 Task: Search one way flight ticket for 5 adults, 2 children, 1 infant in seat and 1 infant on lap in economy from Harrisburg: Harrisburg International Airport to Greenville: Pitt-greenville Airport on 5-2-2023. Choice of flights is Emirates. Number of bags: 2 carry on bags. Price is upto 60000. Outbound departure time preference is 21:00.
Action: Mouse moved to (341, 290)
Screenshot: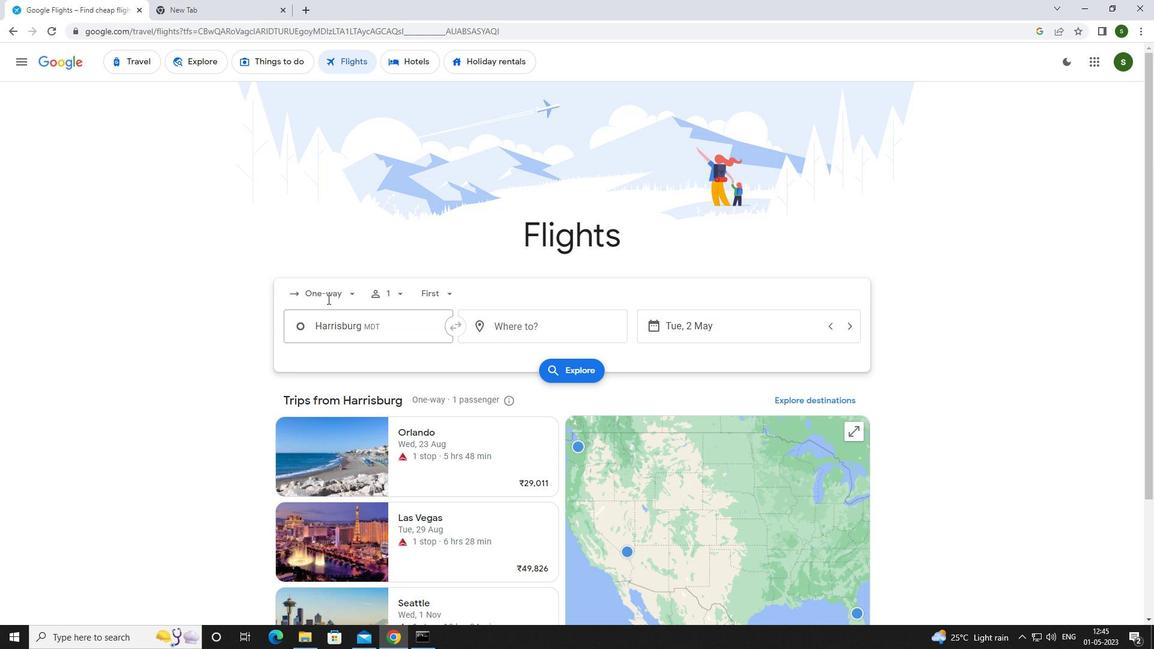 
Action: Mouse pressed left at (341, 290)
Screenshot: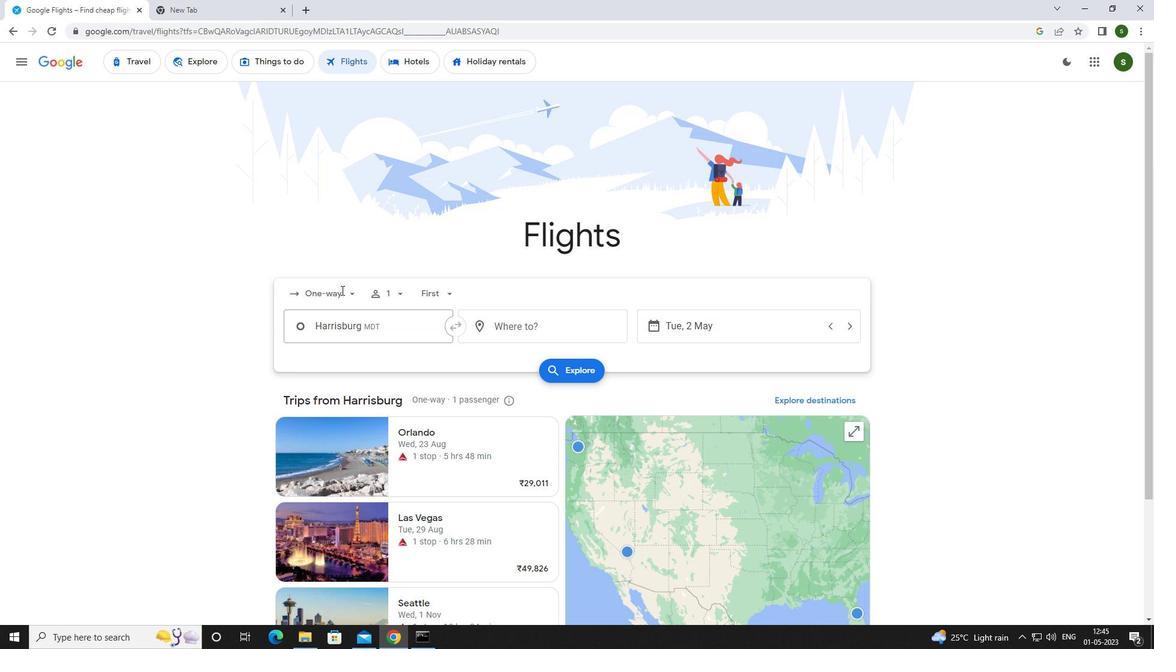
Action: Mouse moved to (342, 353)
Screenshot: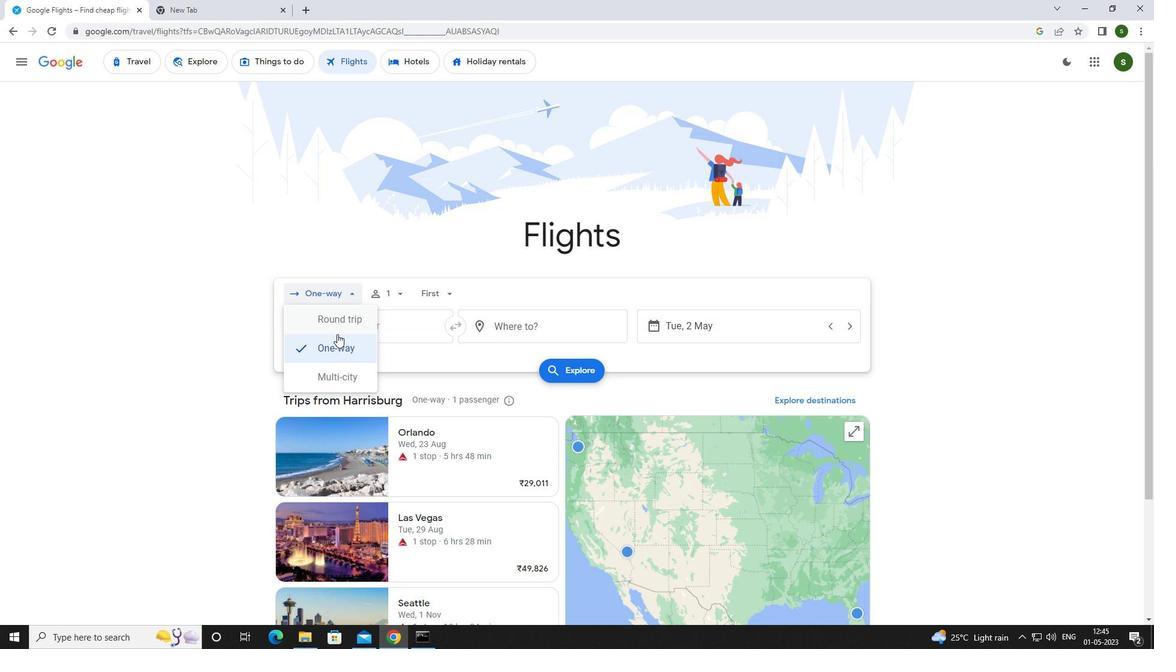 
Action: Mouse pressed left at (342, 353)
Screenshot: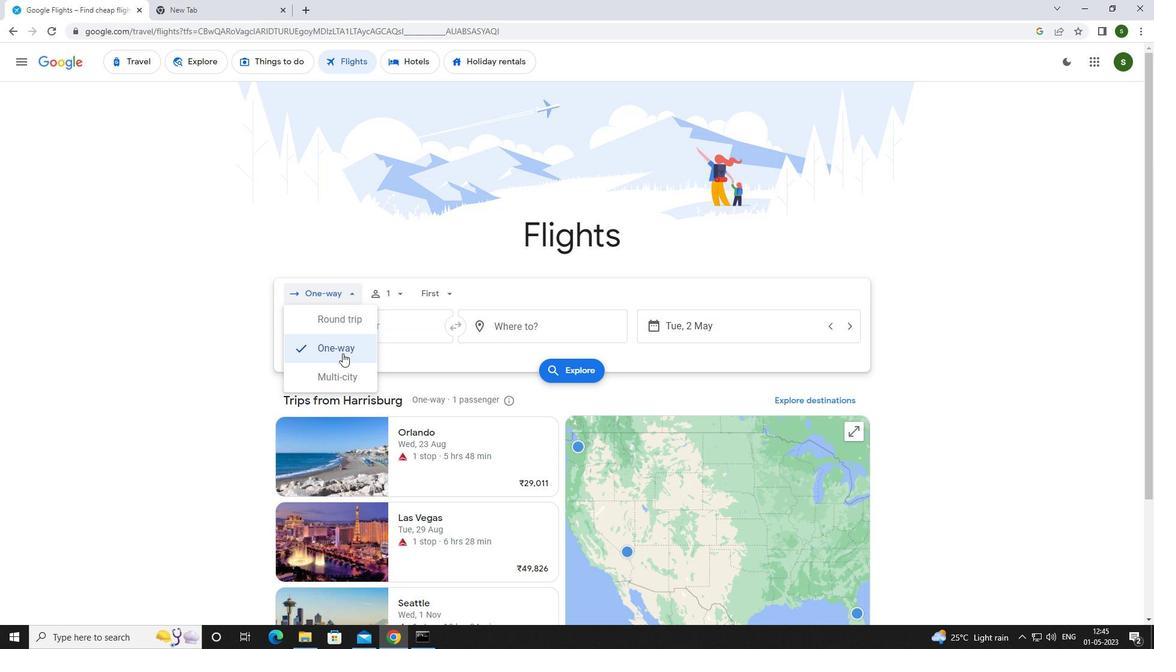 
Action: Mouse moved to (392, 291)
Screenshot: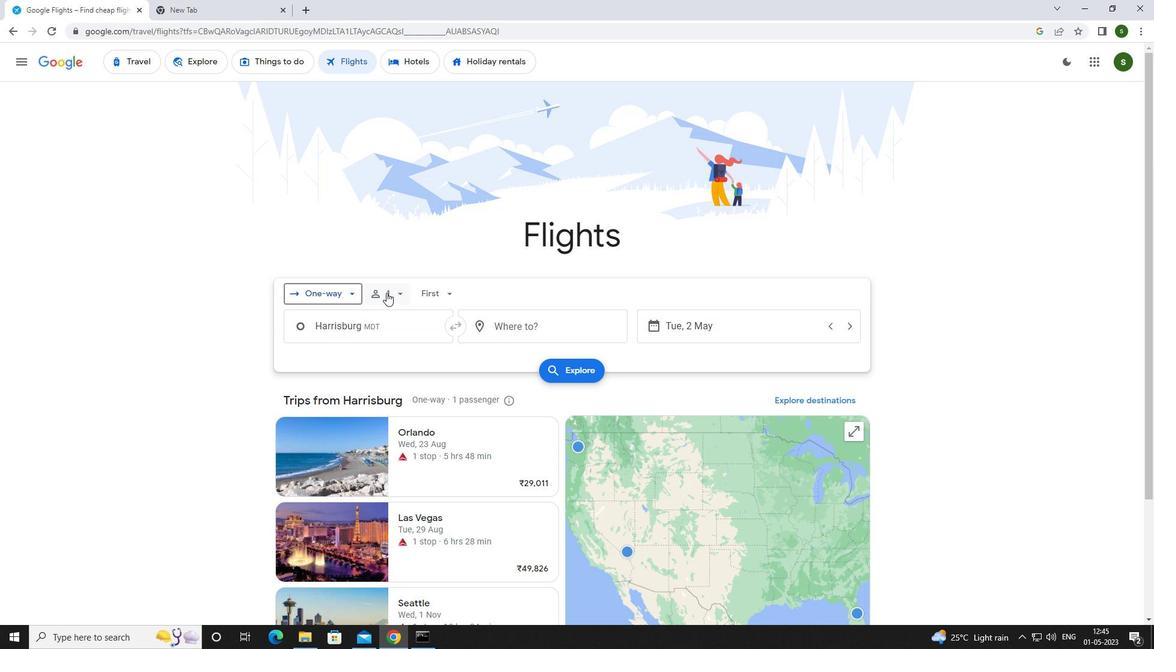 
Action: Mouse pressed left at (392, 291)
Screenshot: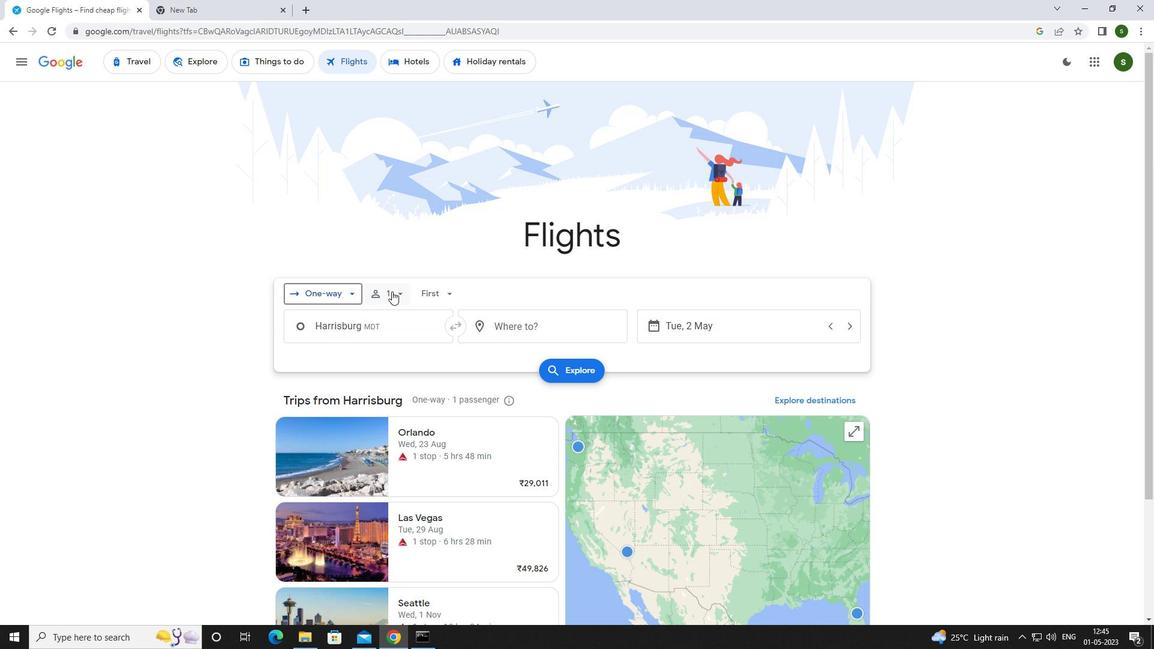 
Action: Mouse moved to (494, 325)
Screenshot: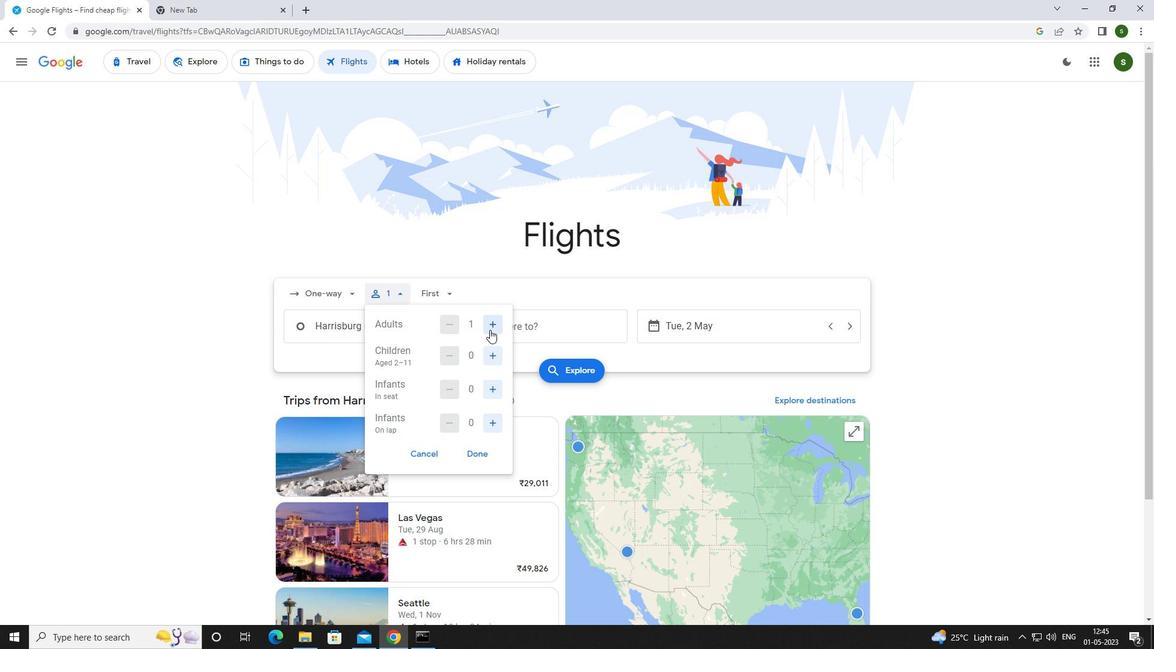
Action: Mouse pressed left at (494, 325)
Screenshot: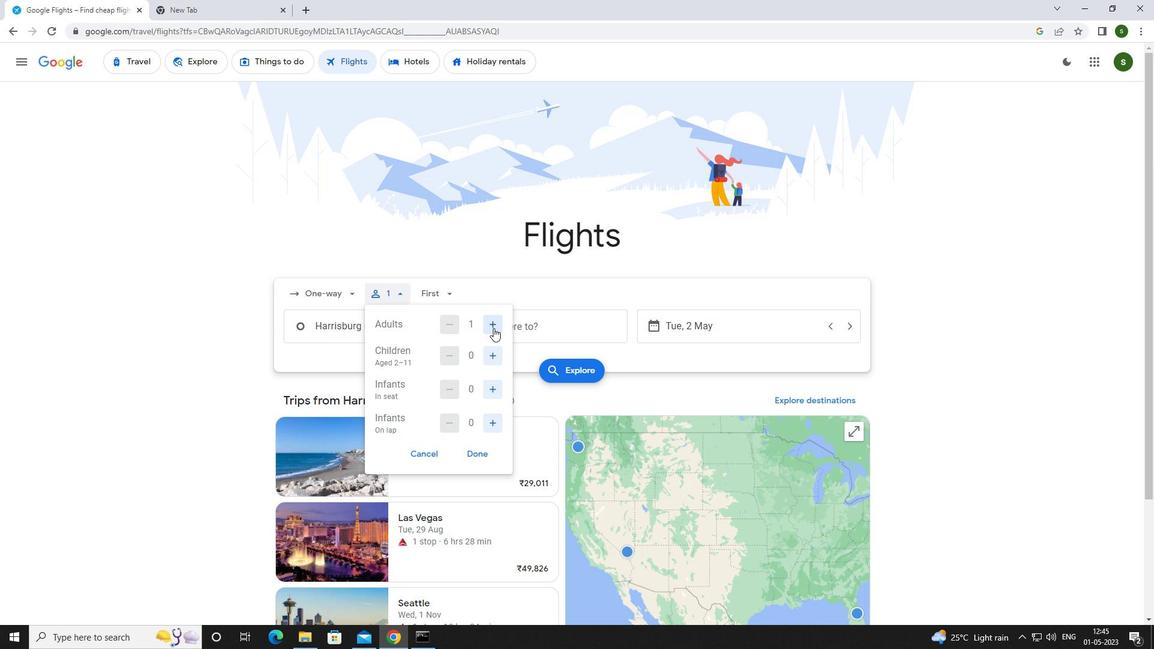 
Action: Mouse pressed left at (494, 325)
Screenshot: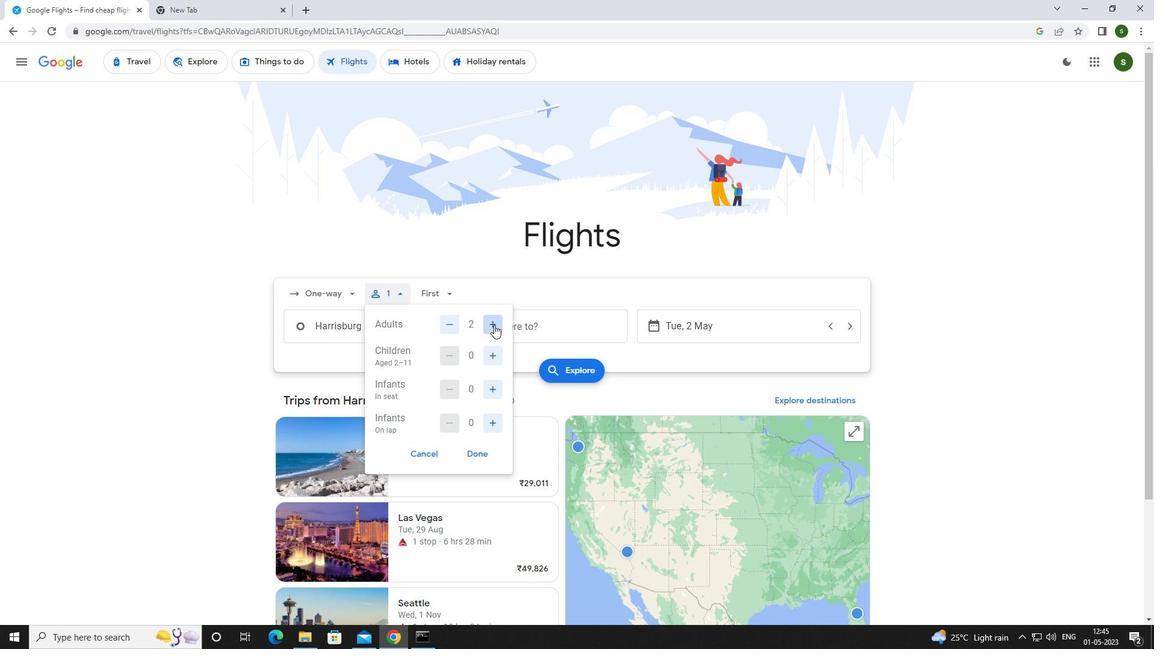 
Action: Mouse pressed left at (494, 325)
Screenshot: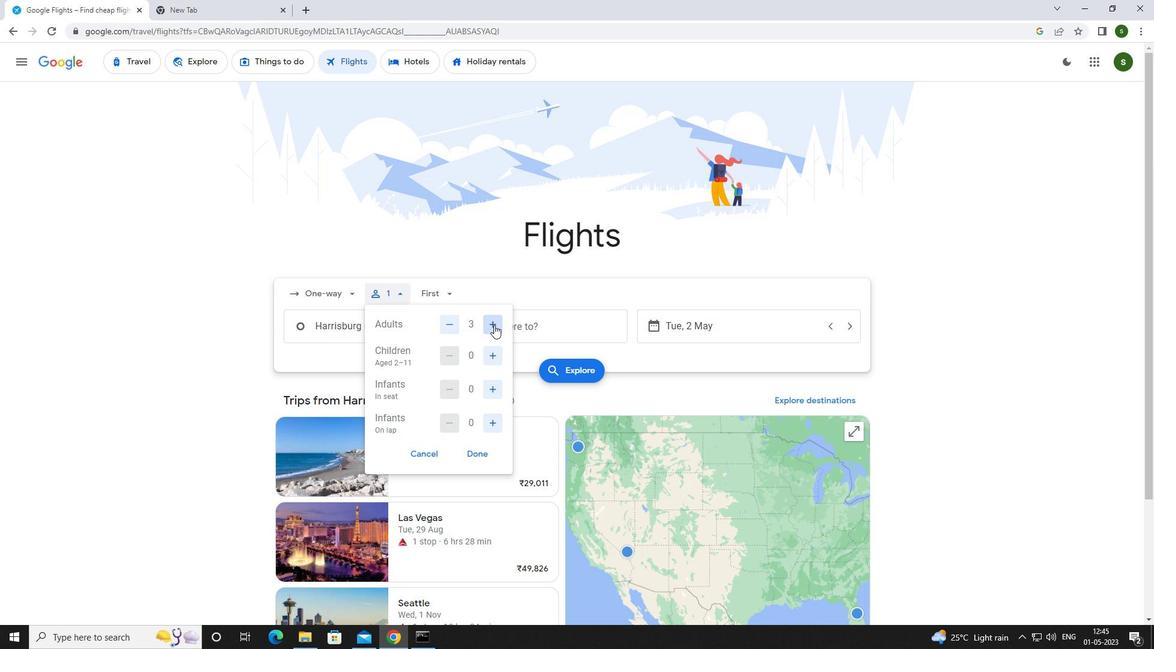 
Action: Mouse pressed left at (494, 325)
Screenshot: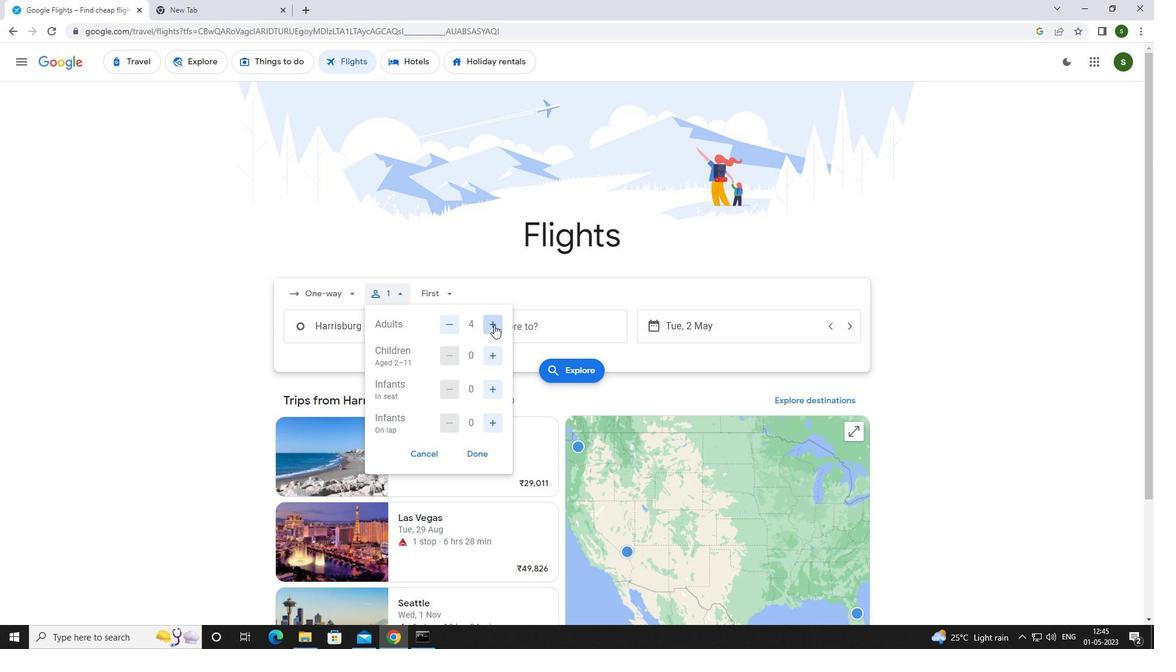 
Action: Mouse moved to (488, 350)
Screenshot: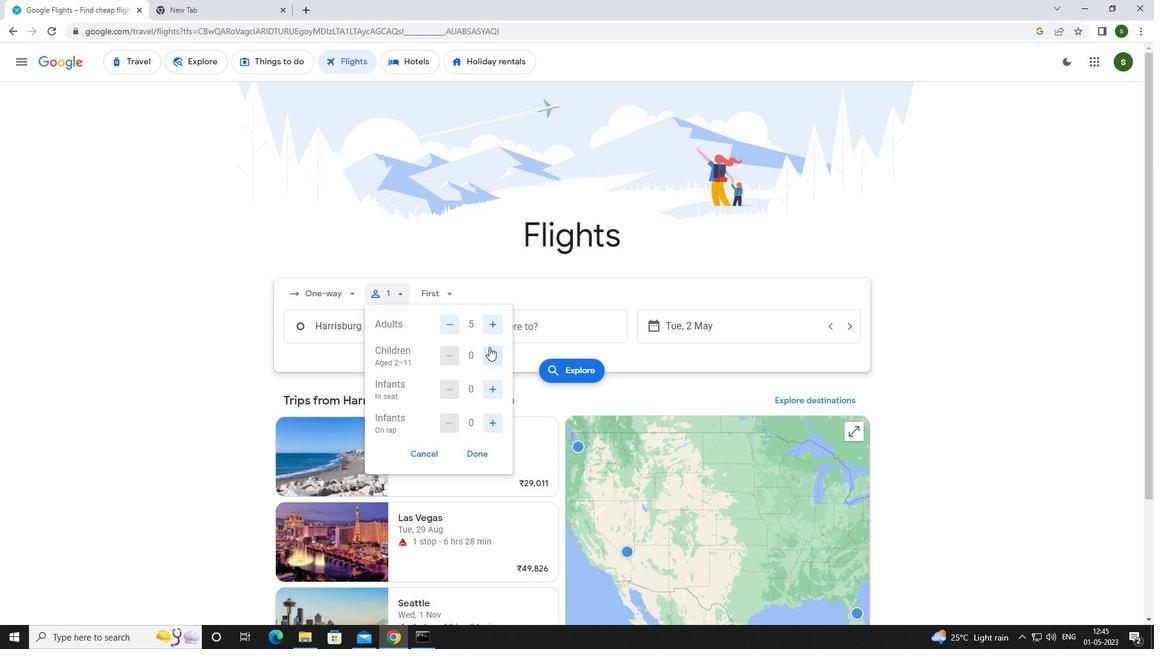 
Action: Mouse pressed left at (488, 350)
Screenshot: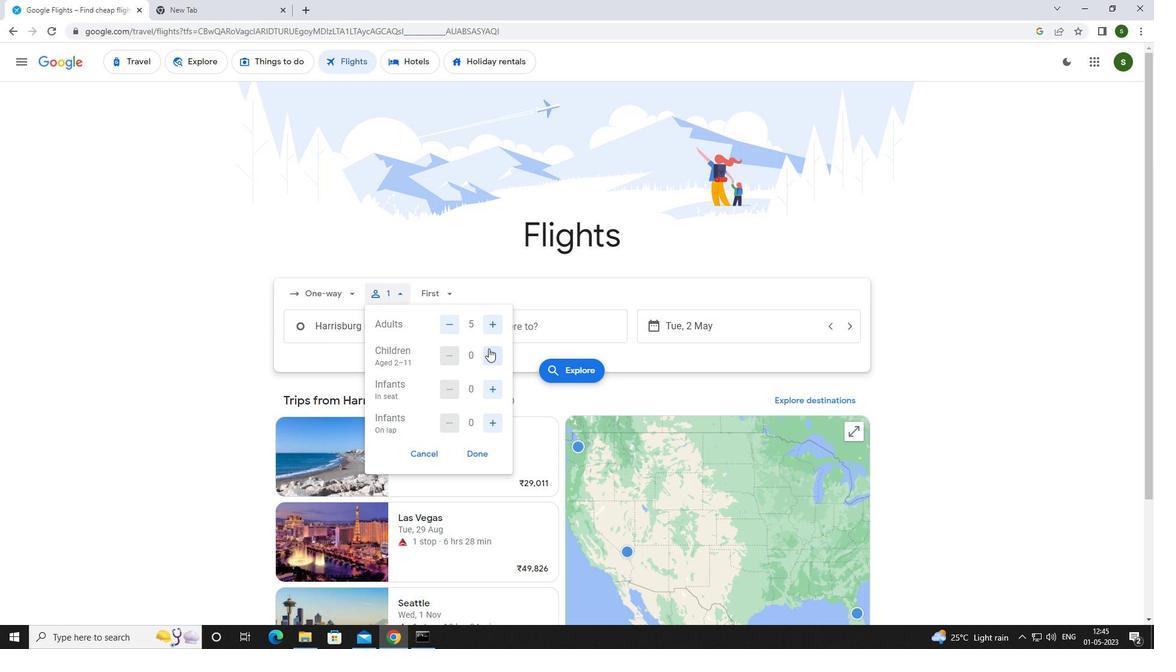 
Action: Mouse pressed left at (488, 350)
Screenshot: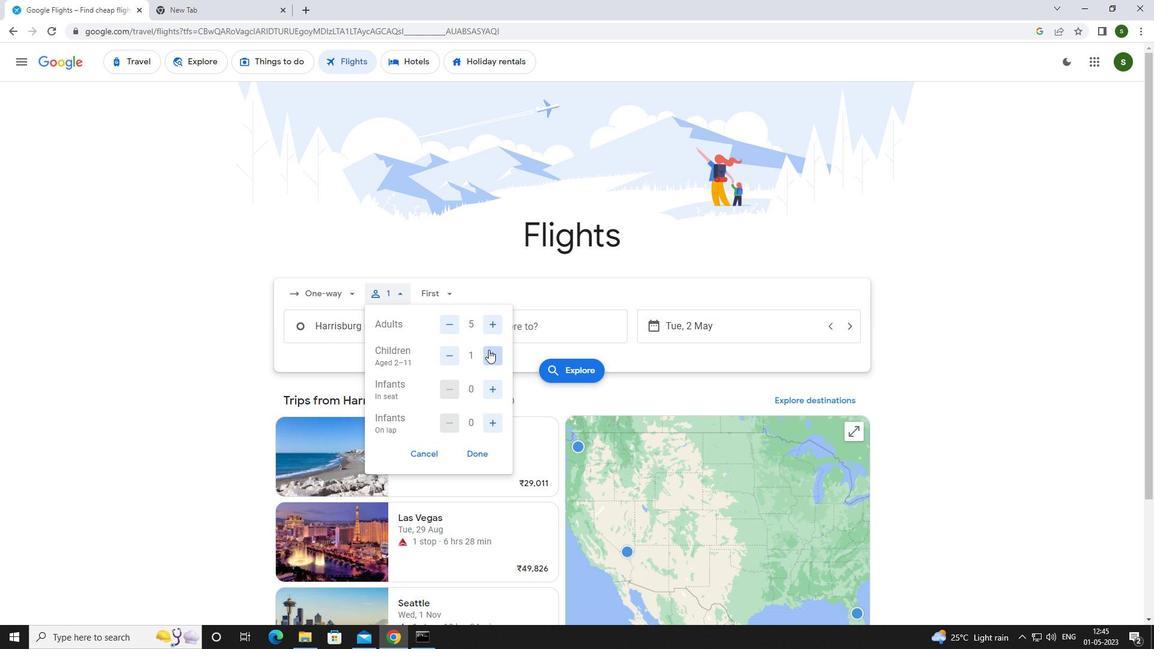 
Action: Mouse moved to (495, 389)
Screenshot: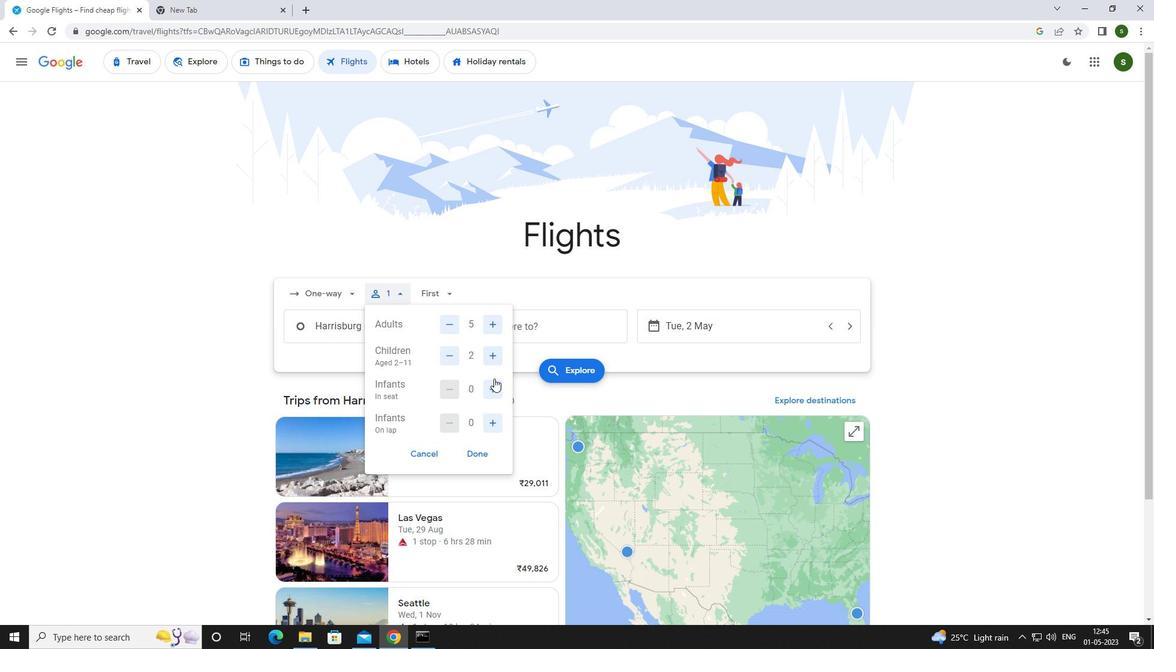 
Action: Mouse pressed left at (495, 389)
Screenshot: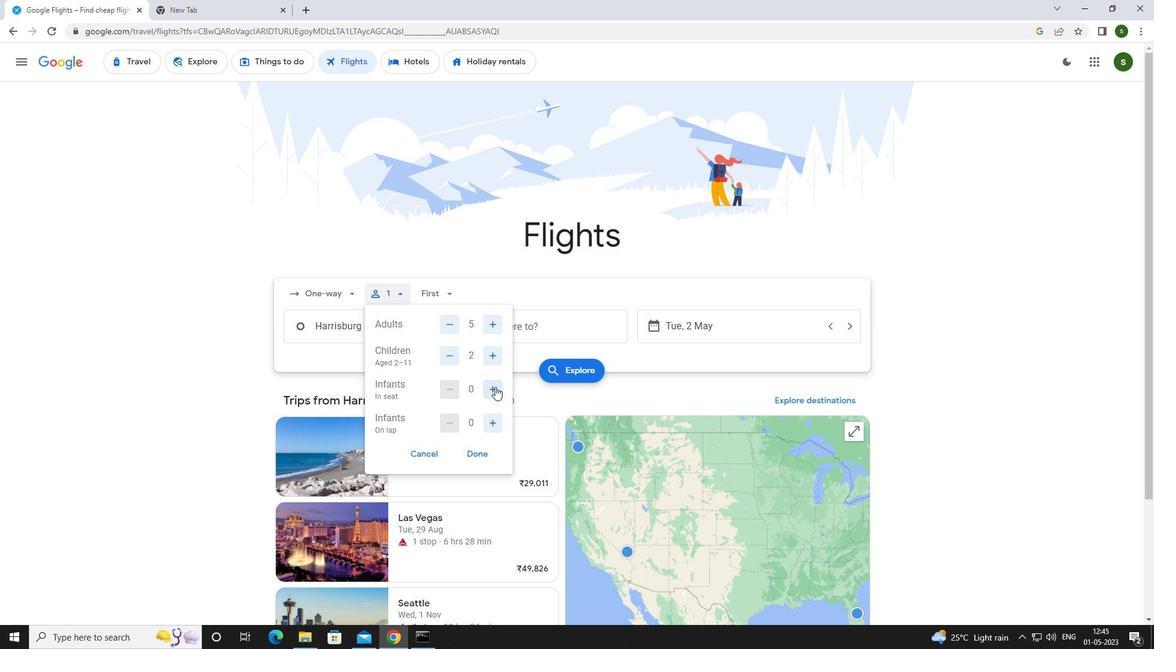 
Action: Mouse moved to (499, 420)
Screenshot: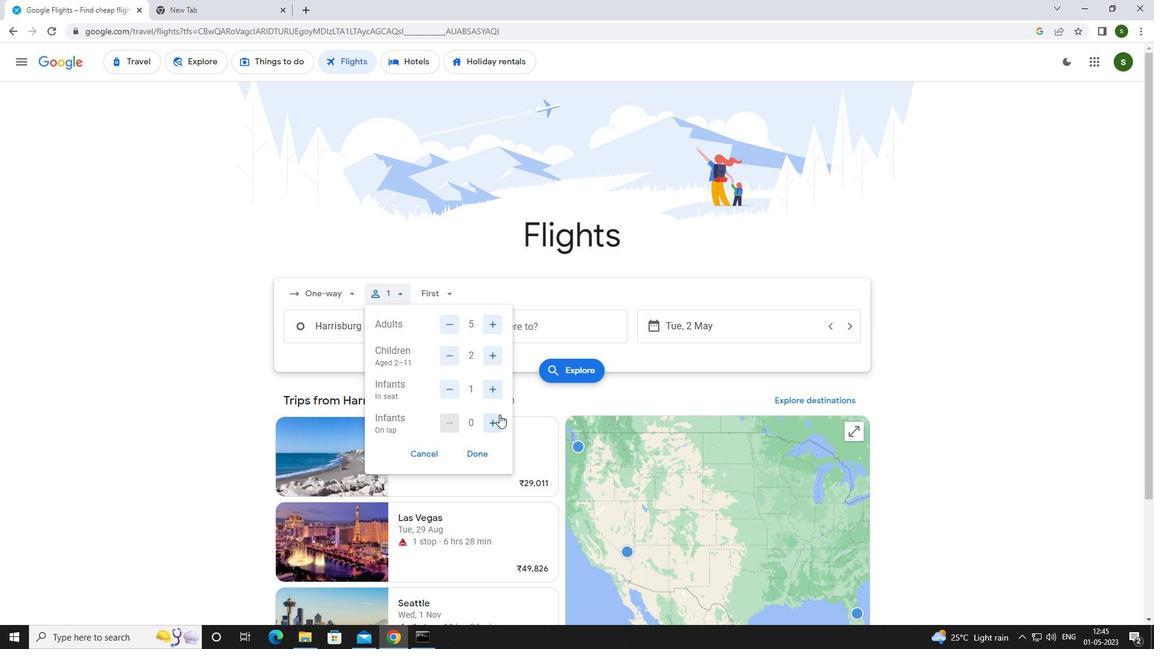 
Action: Mouse pressed left at (499, 420)
Screenshot: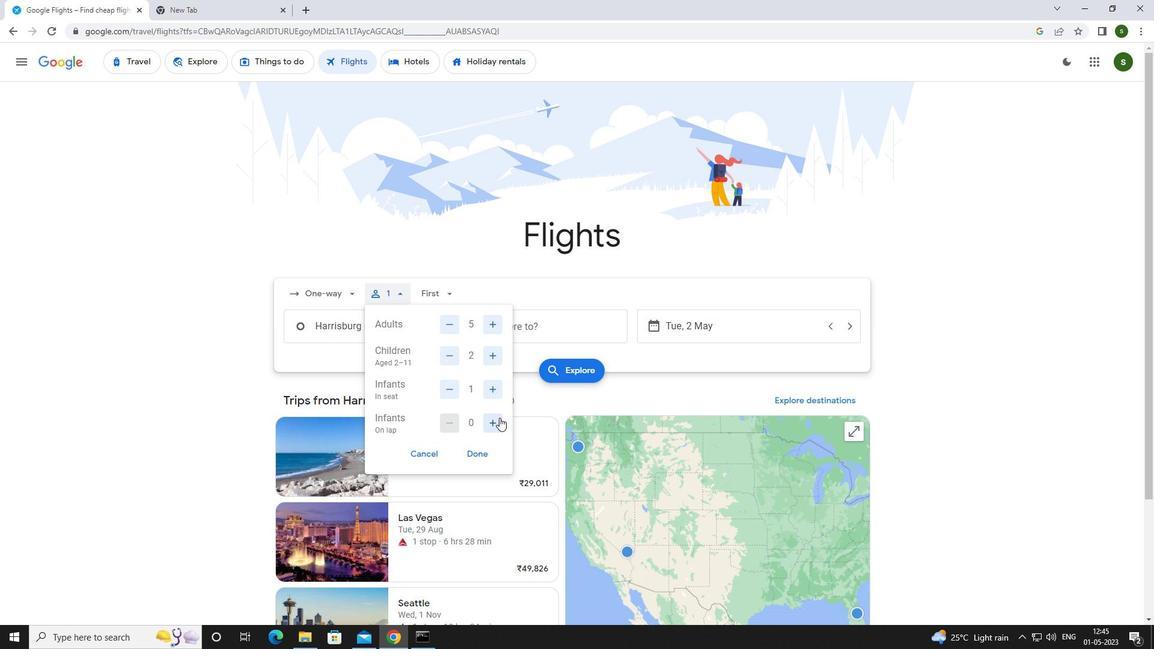 
Action: Mouse moved to (452, 295)
Screenshot: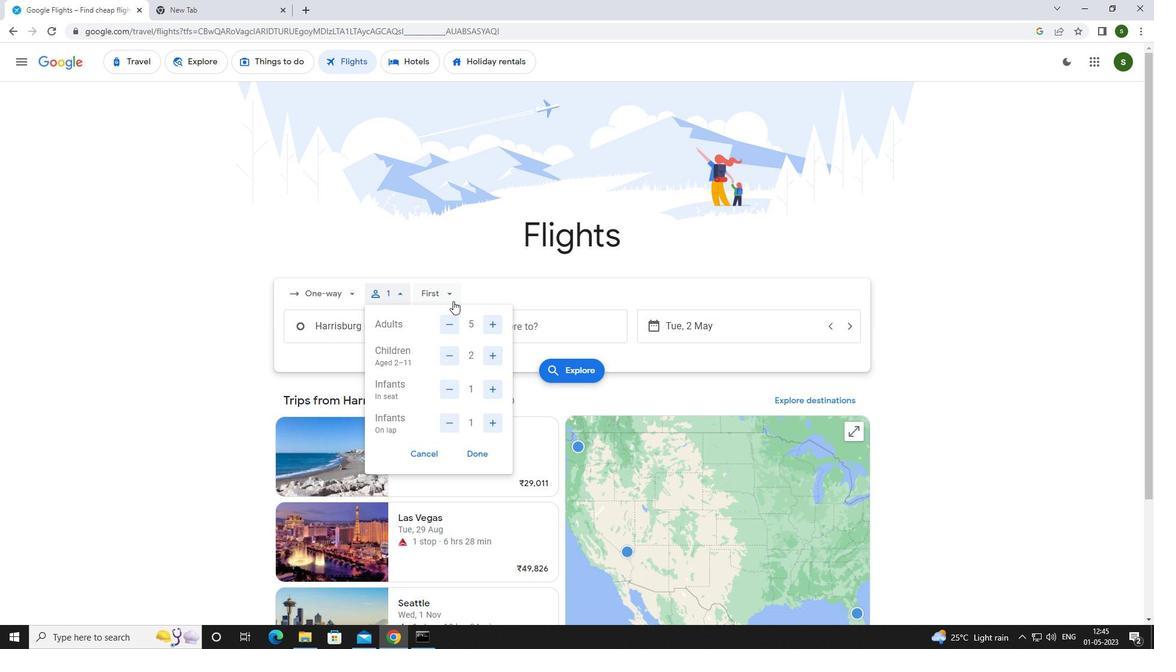 
Action: Mouse pressed left at (452, 295)
Screenshot: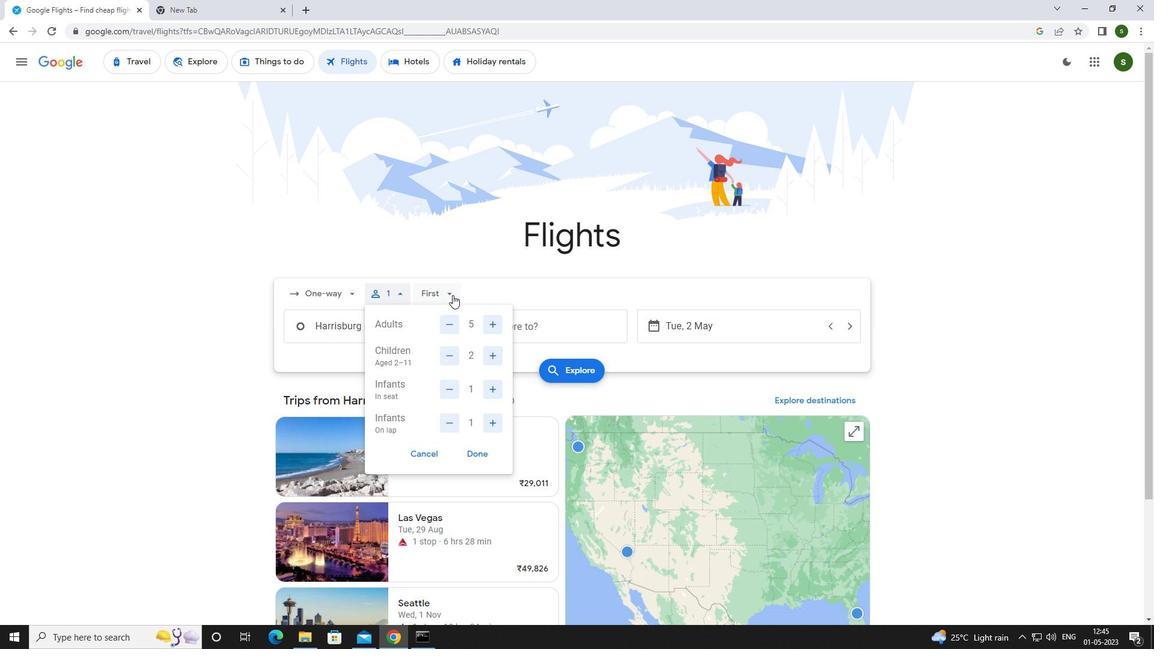 
Action: Mouse moved to (461, 325)
Screenshot: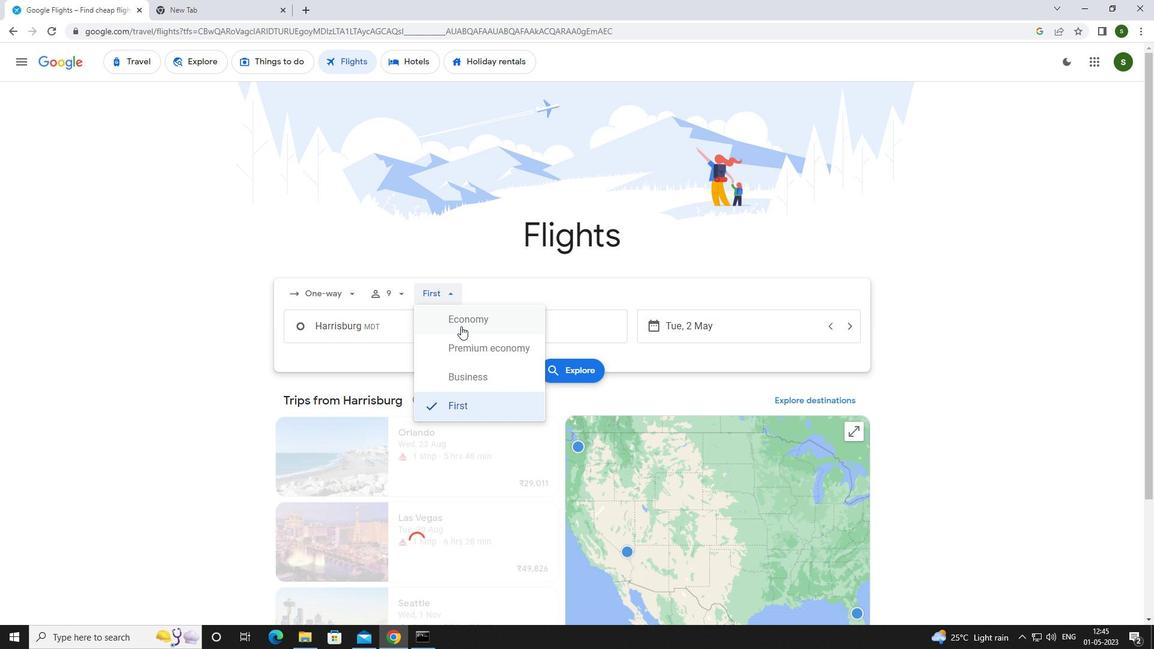 
Action: Mouse pressed left at (461, 325)
Screenshot: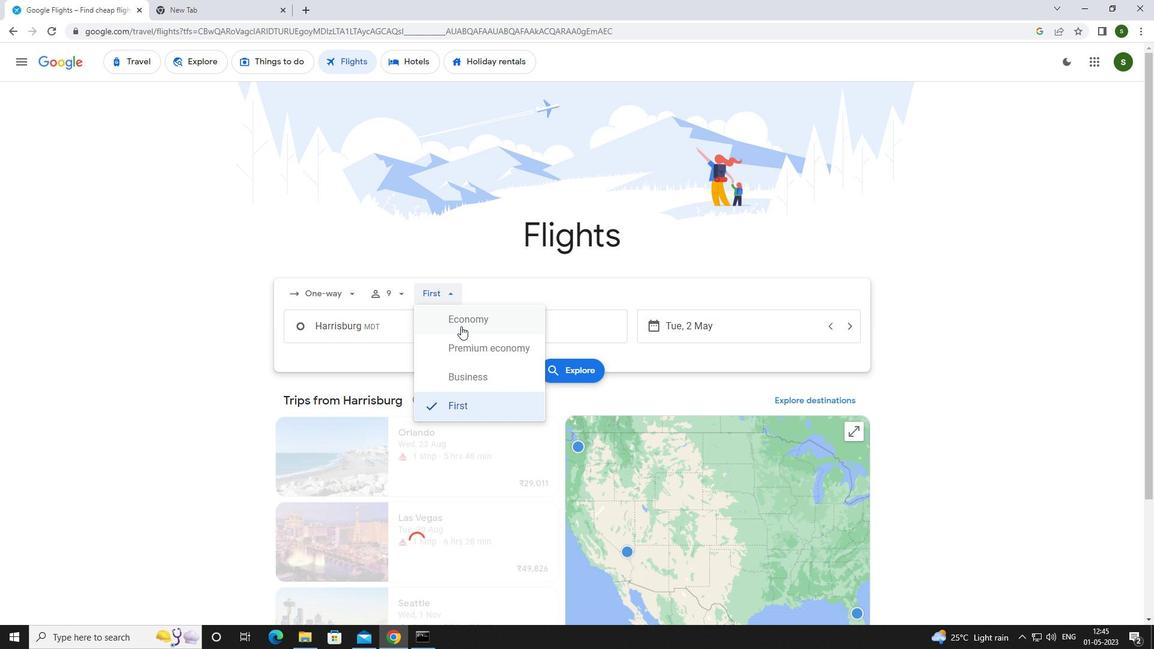 
Action: Mouse moved to (419, 332)
Screenshot: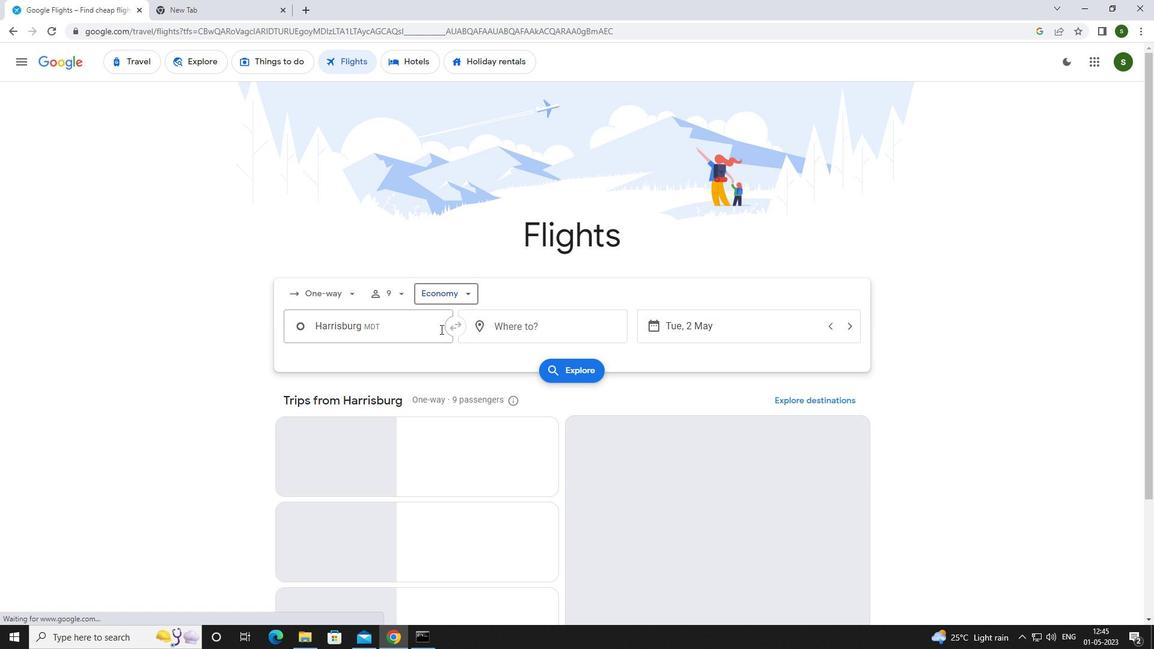
Action: Mouse pressed left at (419, 332)
Screenshot: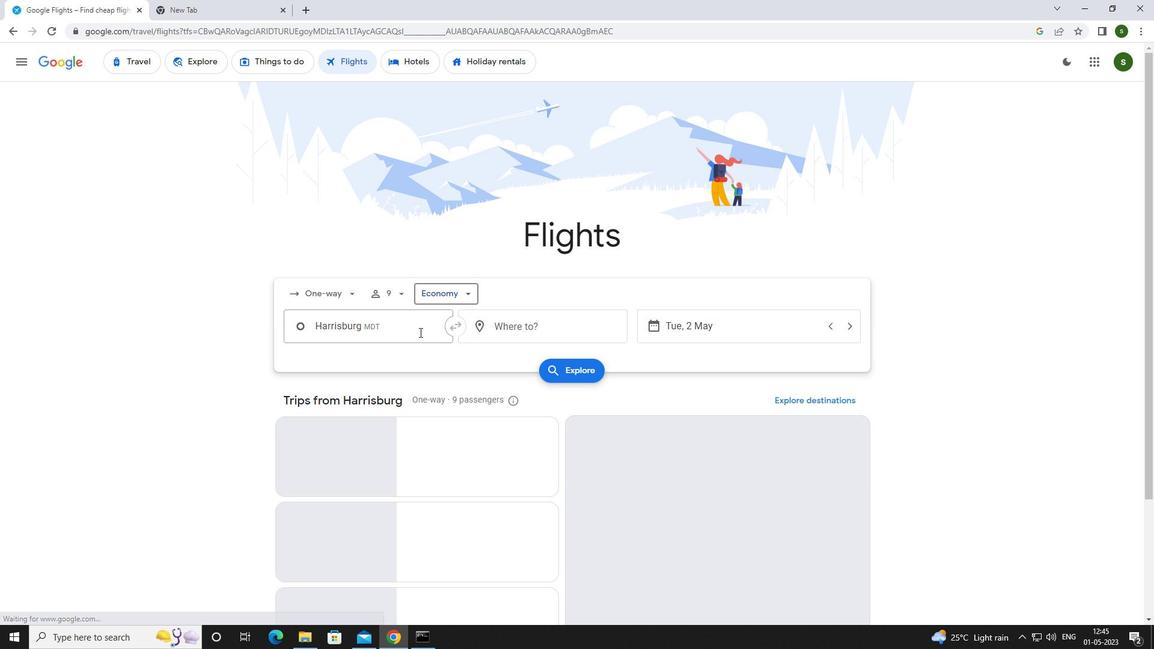 
Action: Mouse moved to (415, 333)
Screenshot: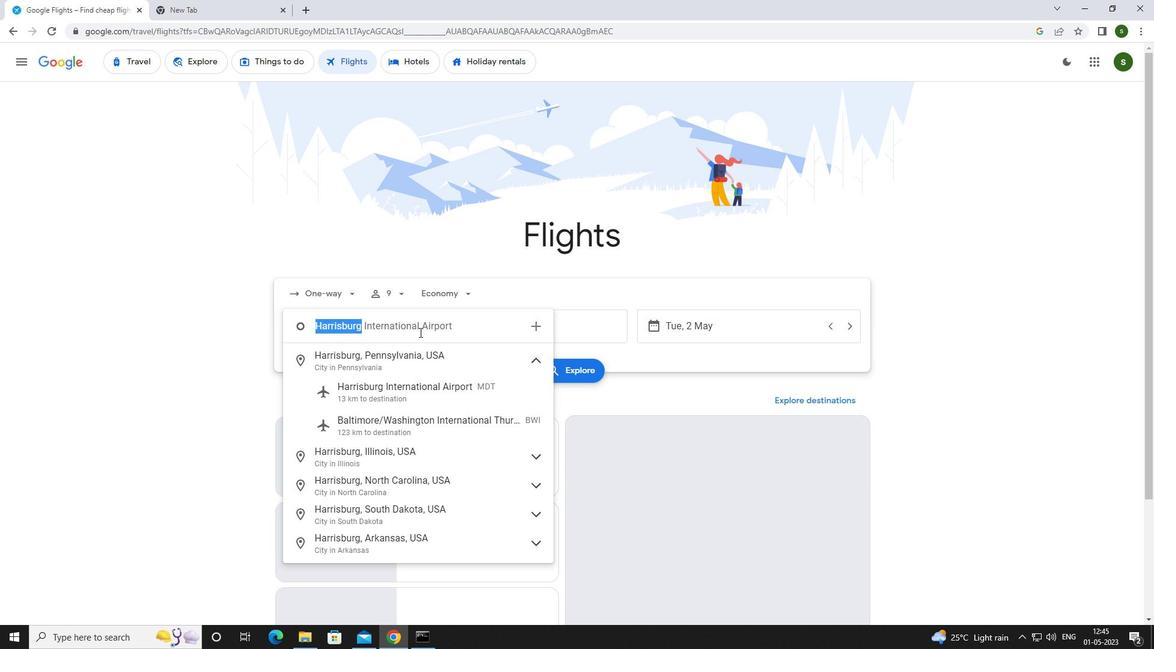 
Action: Key pressed h<Key.caps_lock>arrisburg
Screenshot: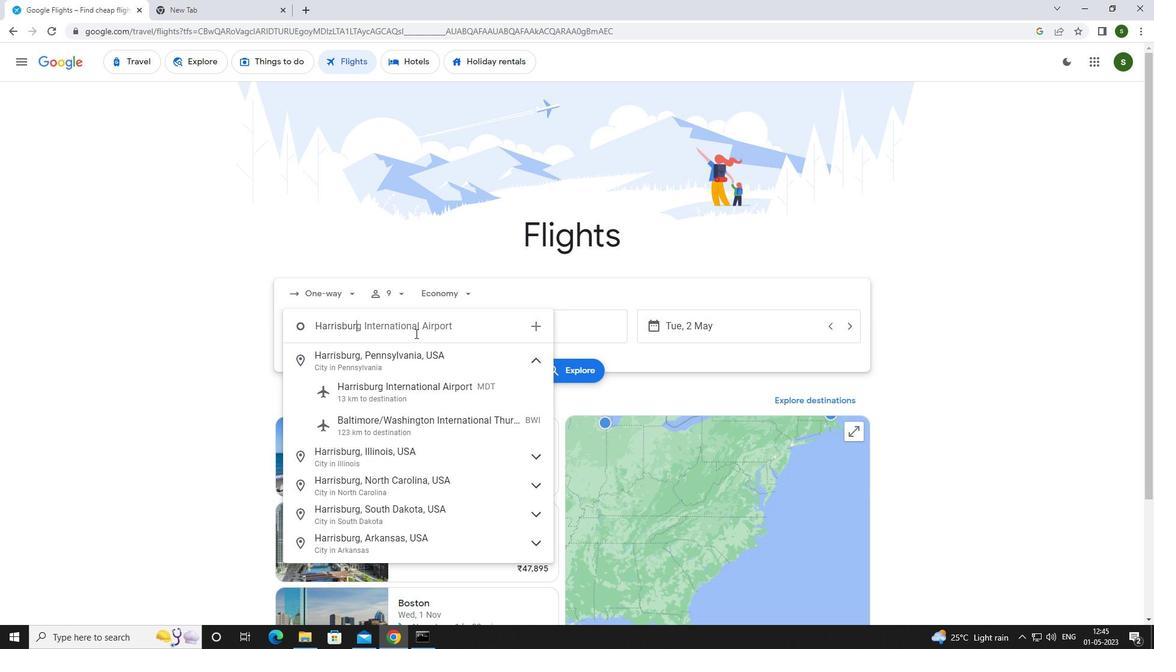 
Action: Mouse moved to (405, 384)
Screenshot: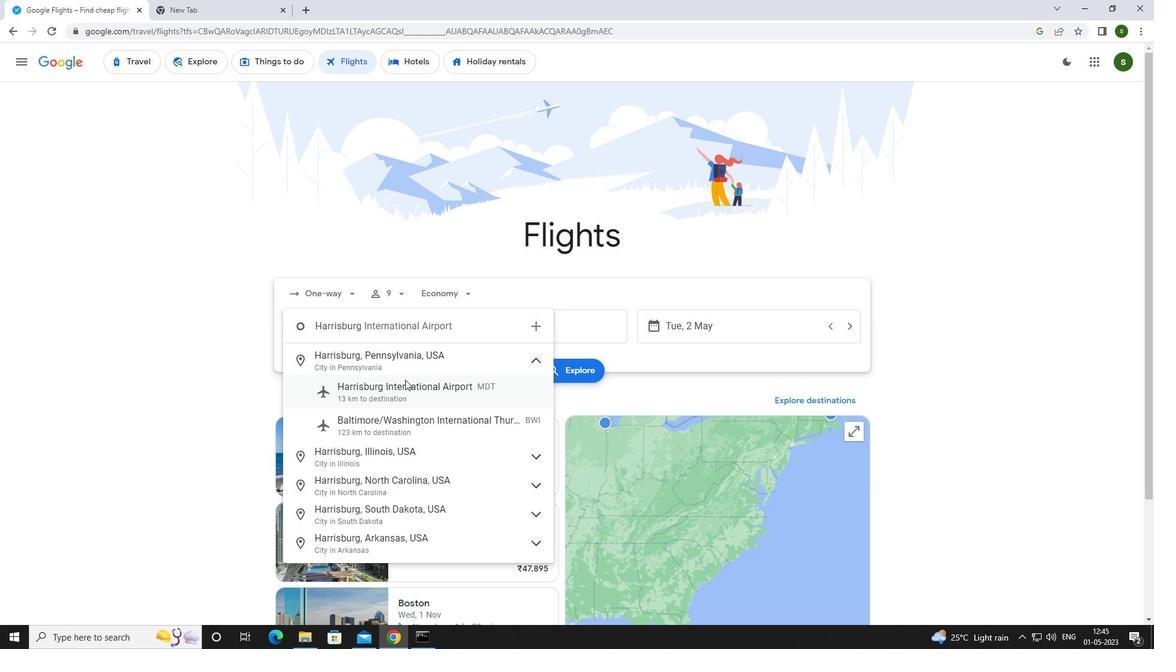 
Action: Mouse pressed left at (405, 384)
Screenshot: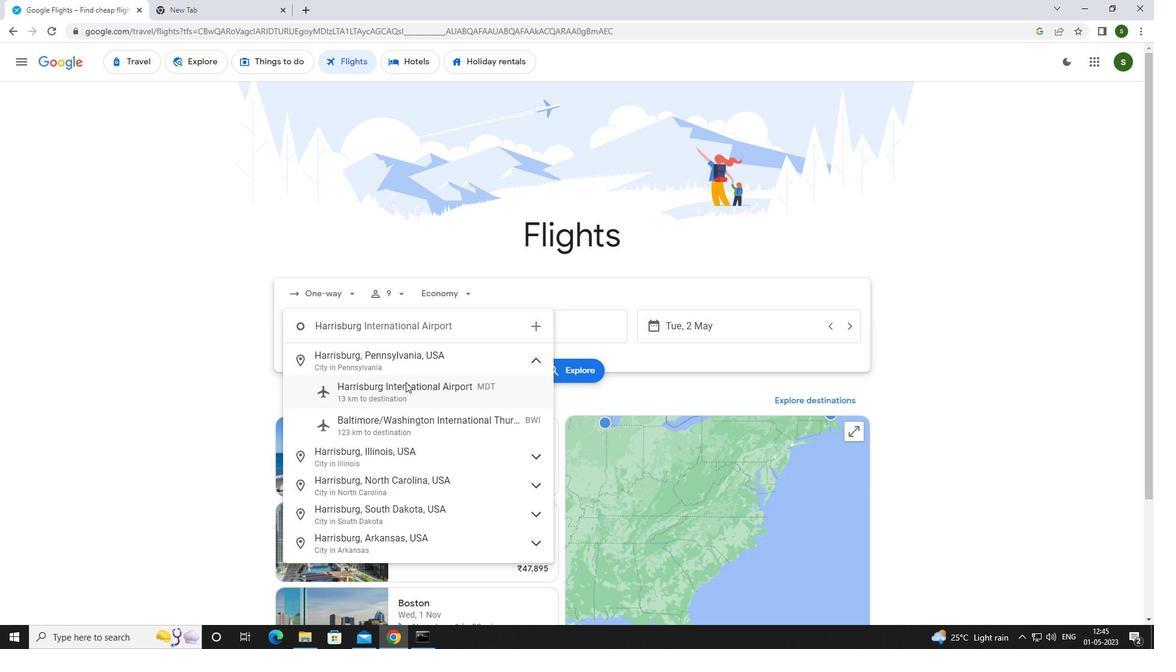 
Action: Mouse moved to (543, 322)
Screenshot: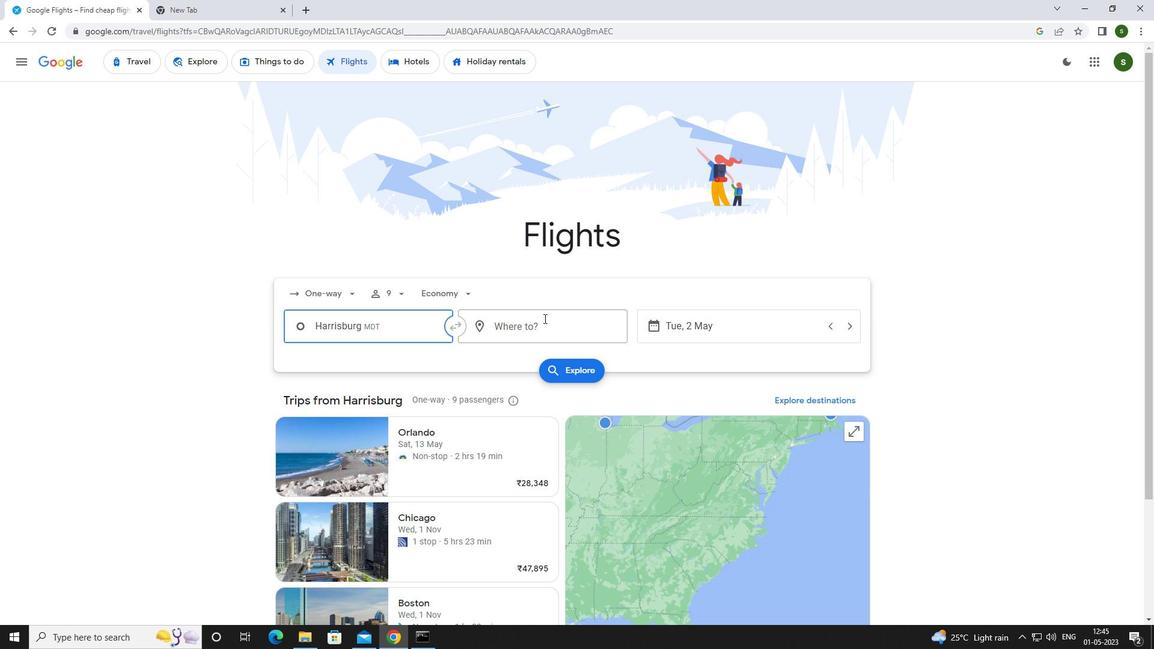 
Action: Mouse pressed left at (543, 322)
Screenshot: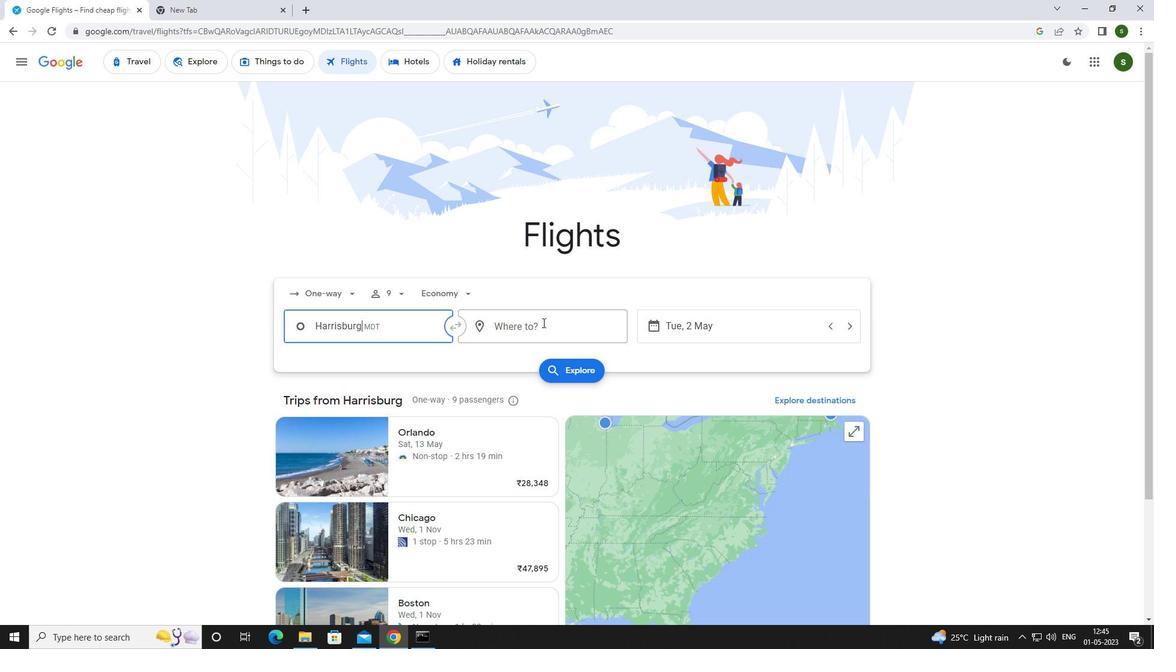 
Action: Mouse moved to (446, 347)
Screenshot: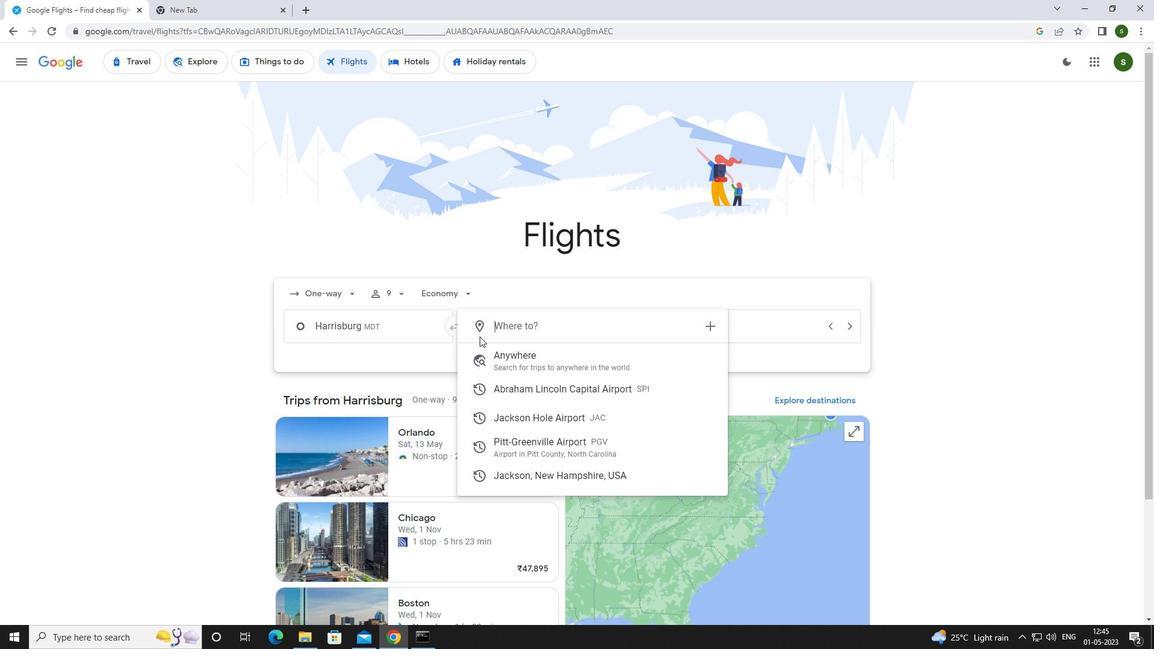 
Action: Key pressed <Key.caps_lock>j<Key.caps_lock>ackson<Key.space><Key.caps_lock>h
Screenshot: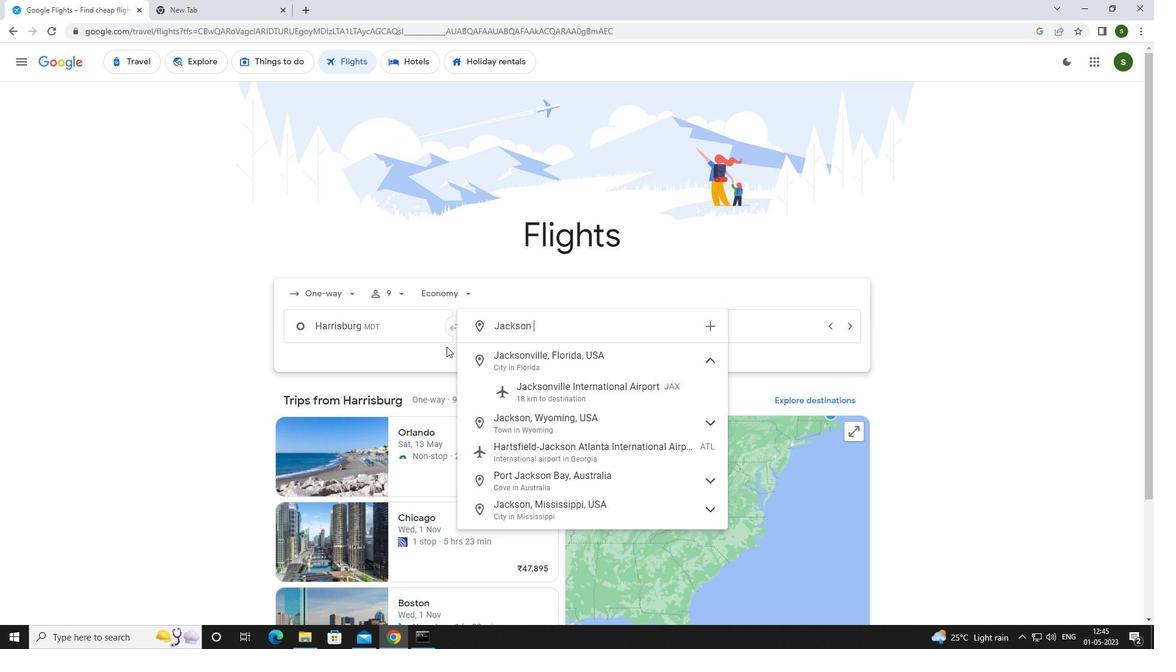 
Action: Mouse moved to (519, 388)
Screenshot: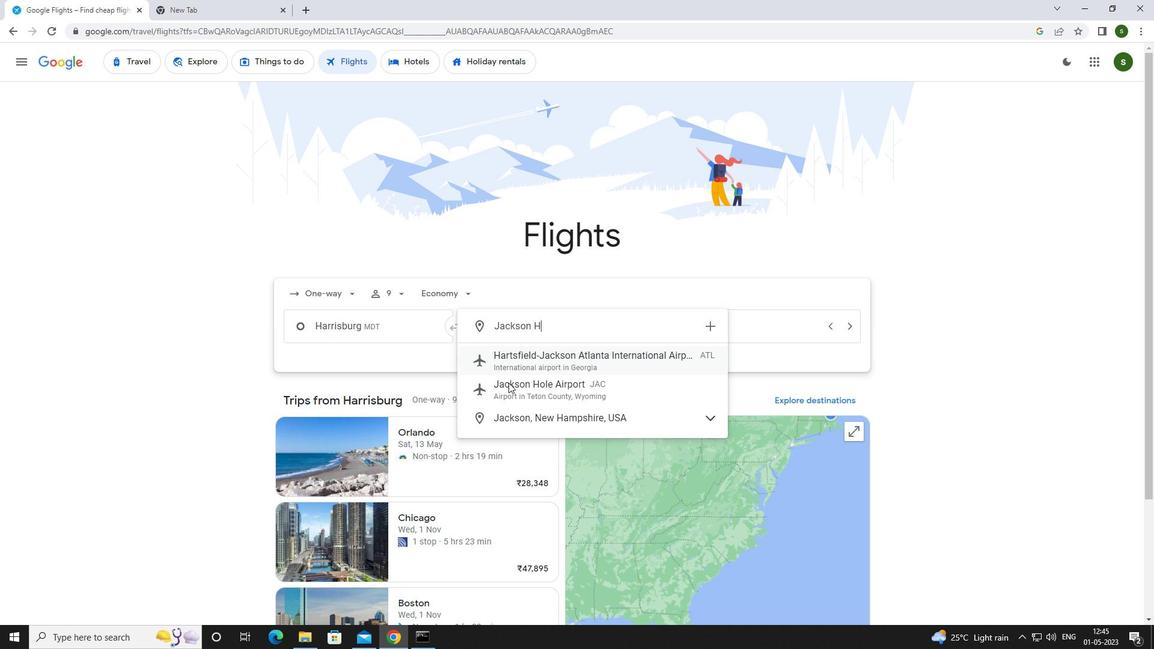 
Action: Mouse pressed left at (519, 388)
Screenshot: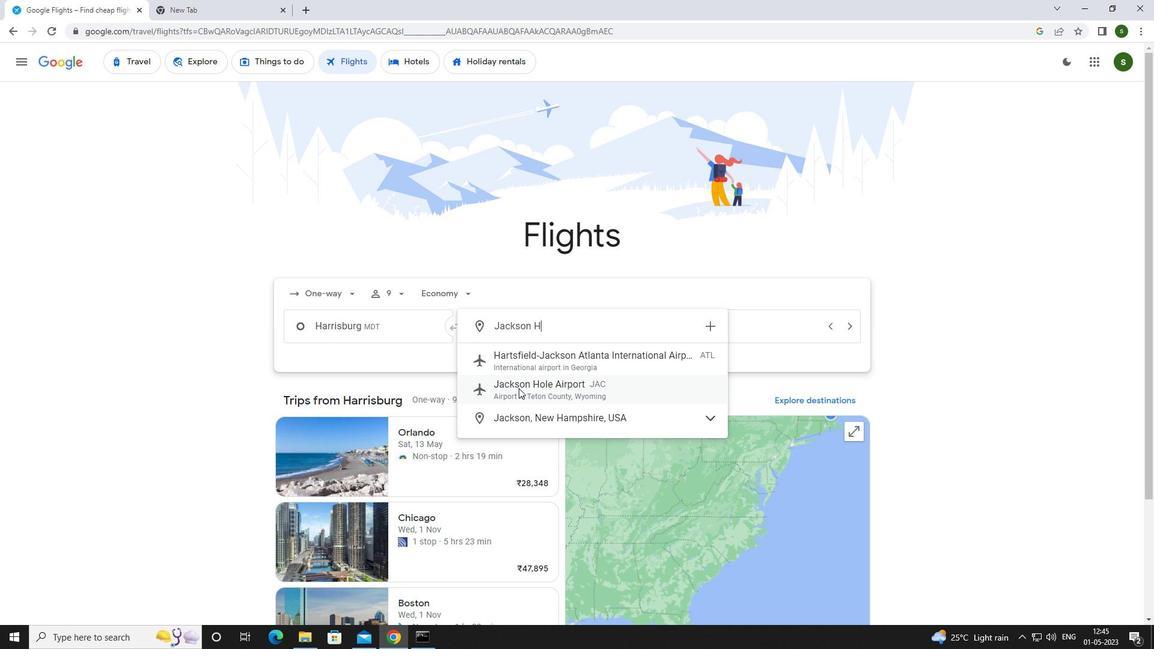 
Action: Mouse moved to (721, 325)
Screenshot: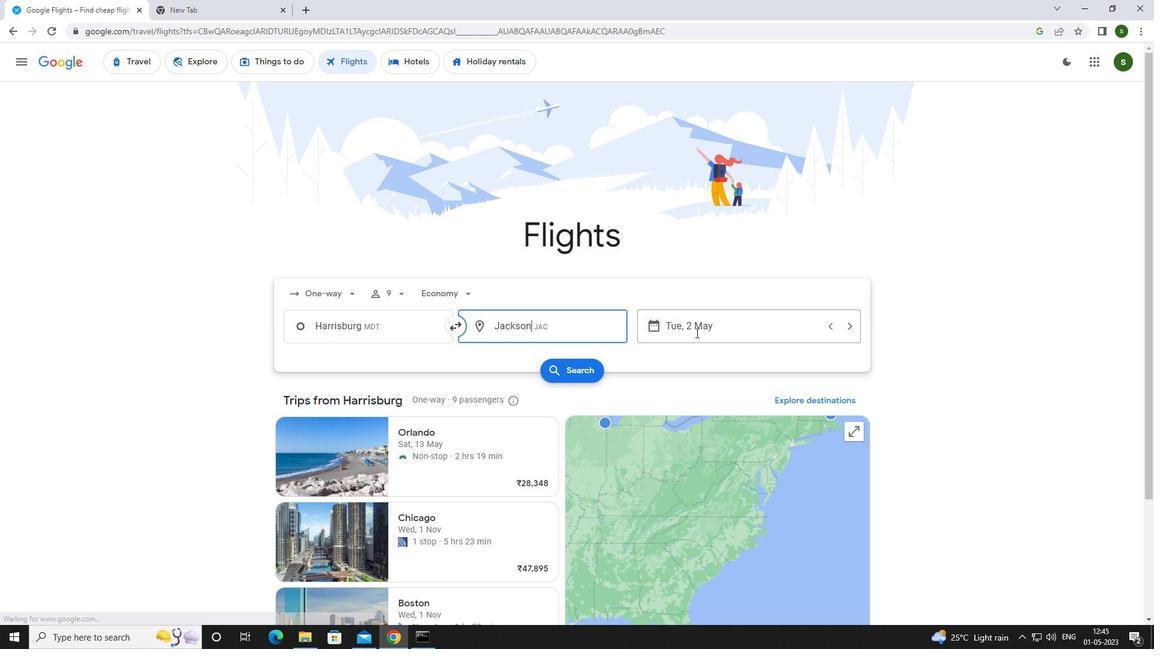 
Action: Mouse pressed left at (721, 325)
Screenshot: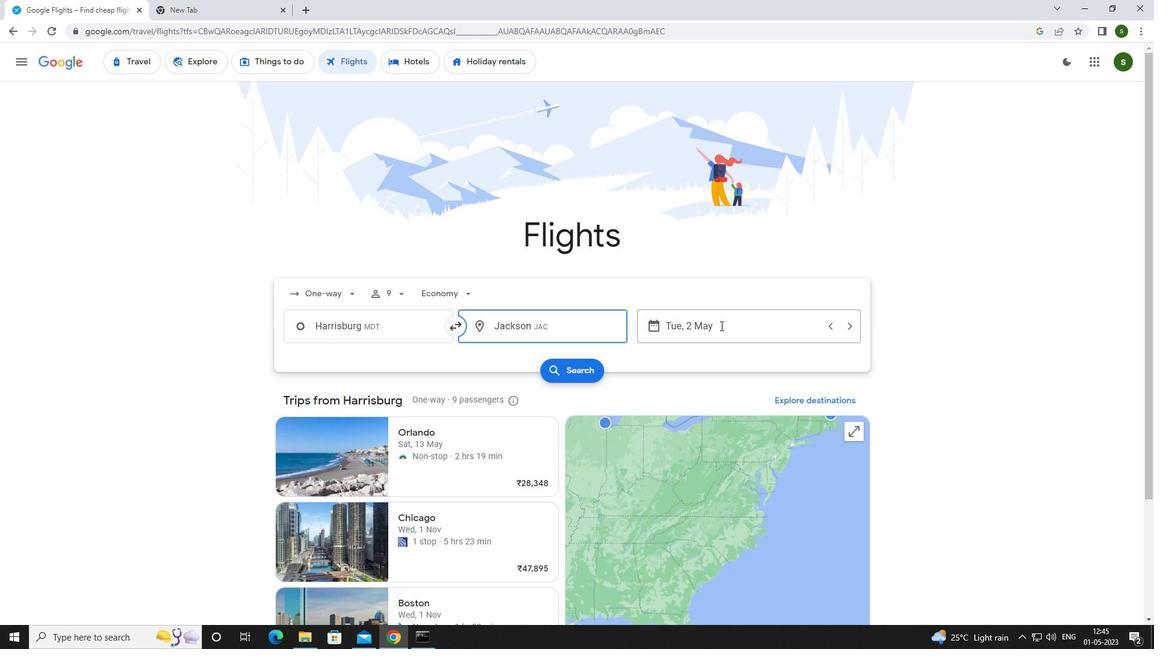 
Action: Mouse moved to (493, 400)
Screenshot: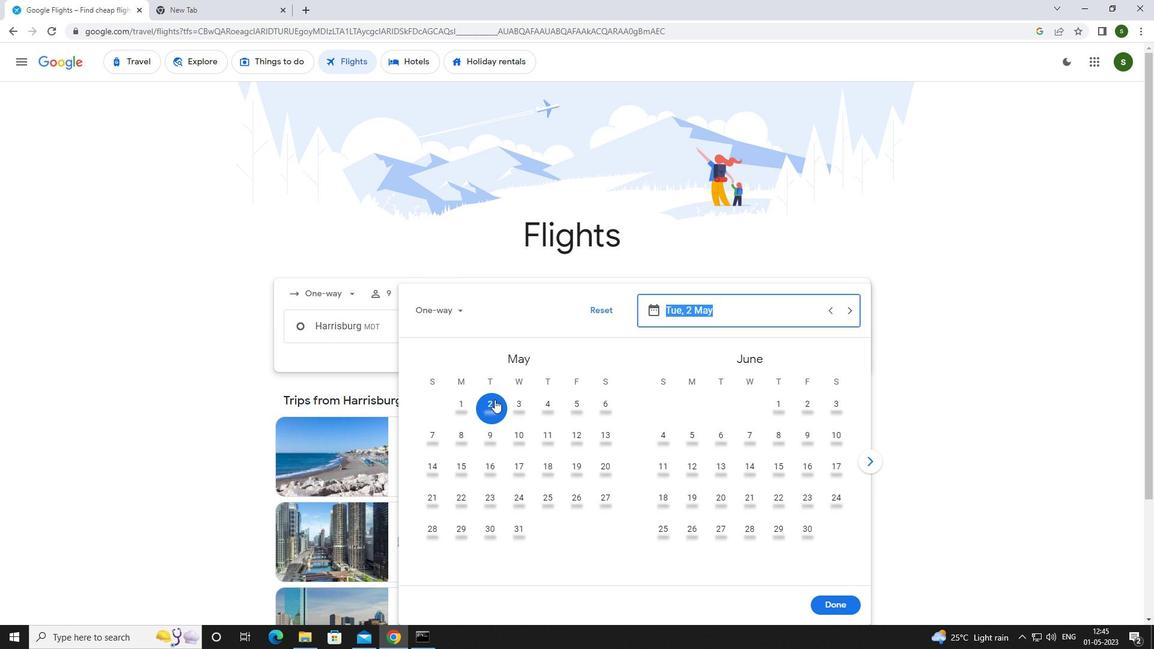 
Action: Mouse pressed left at (493, 400)
Screenshot: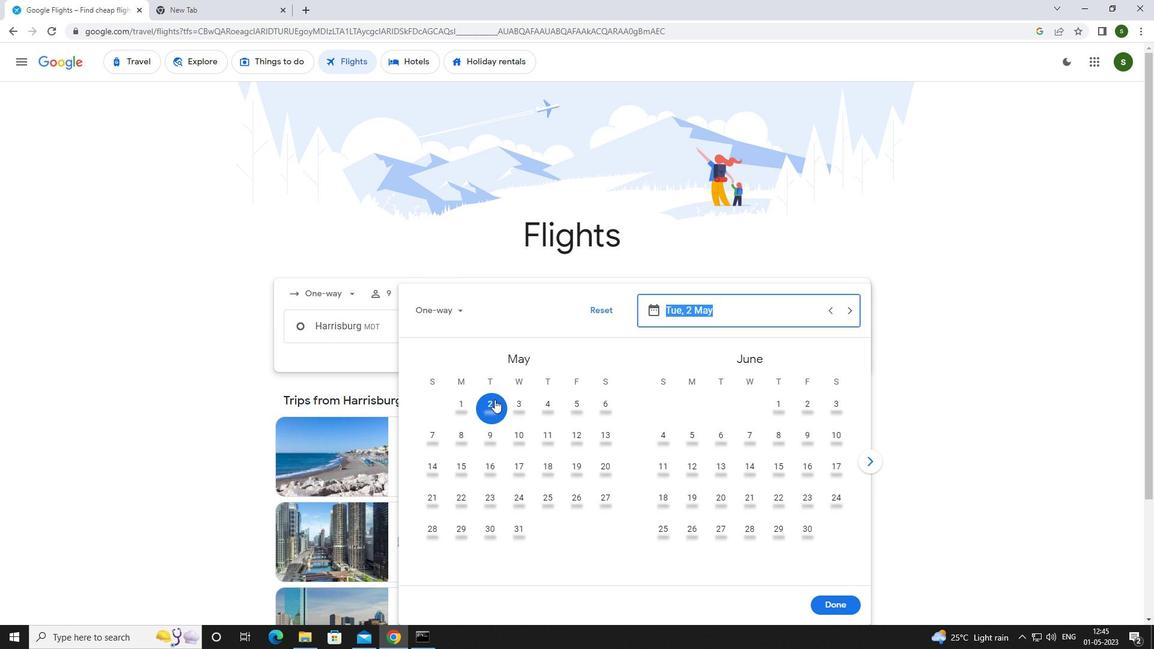 
Action: Mouse moved to (843, 604)
Screenshot: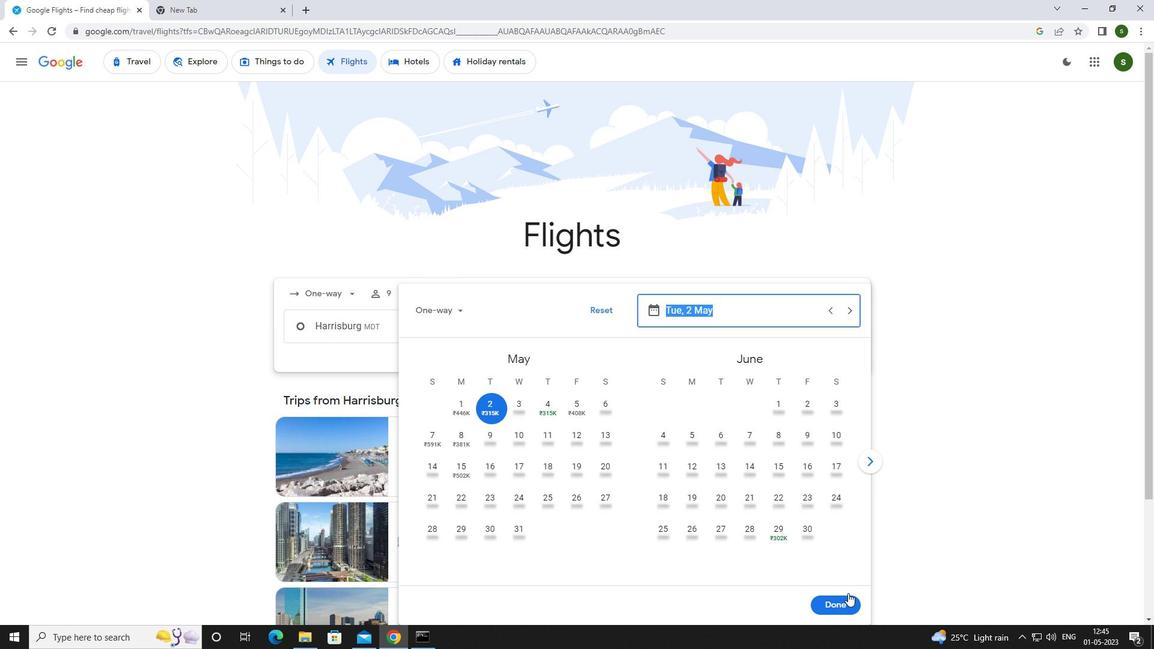 
Action: Mouse pressed left at (843, 604)
Screenshot: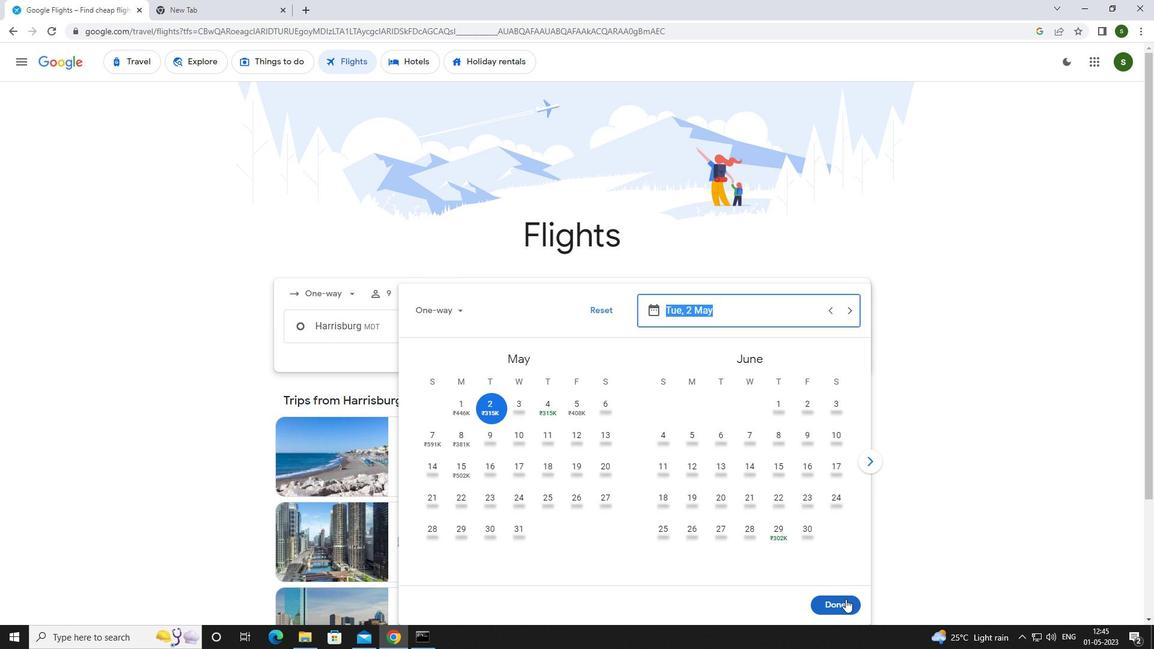 
Action: Mouse moved to (588, 371)
Screenshot: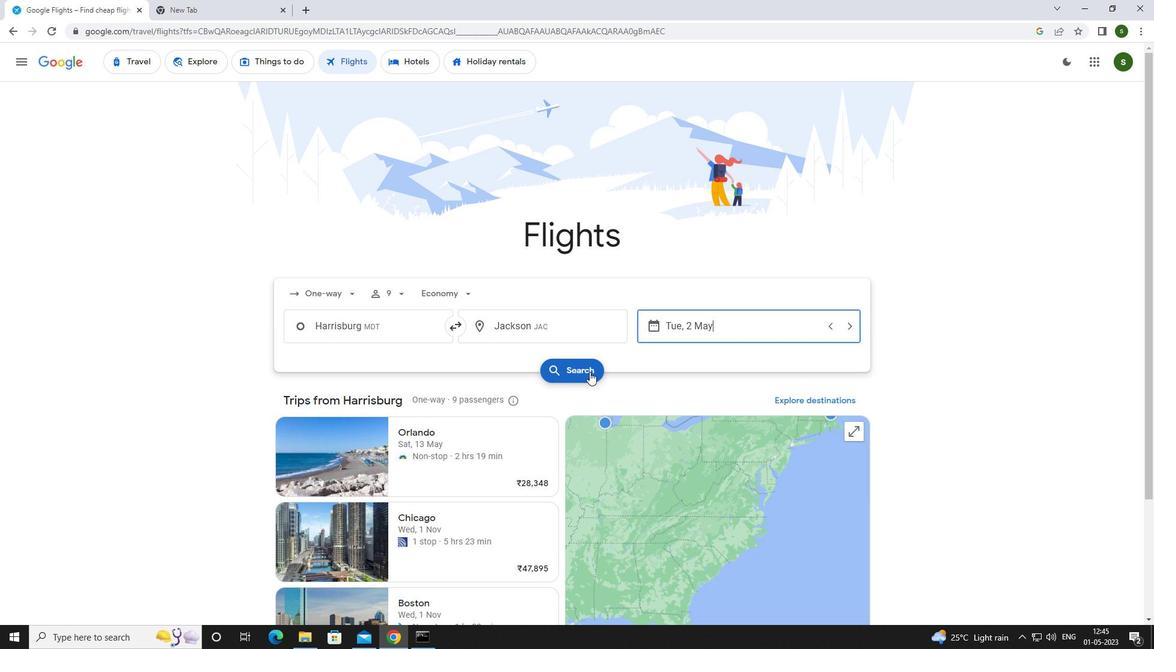 
Action: Mouse pressed left at (588, 371)
Screenshot: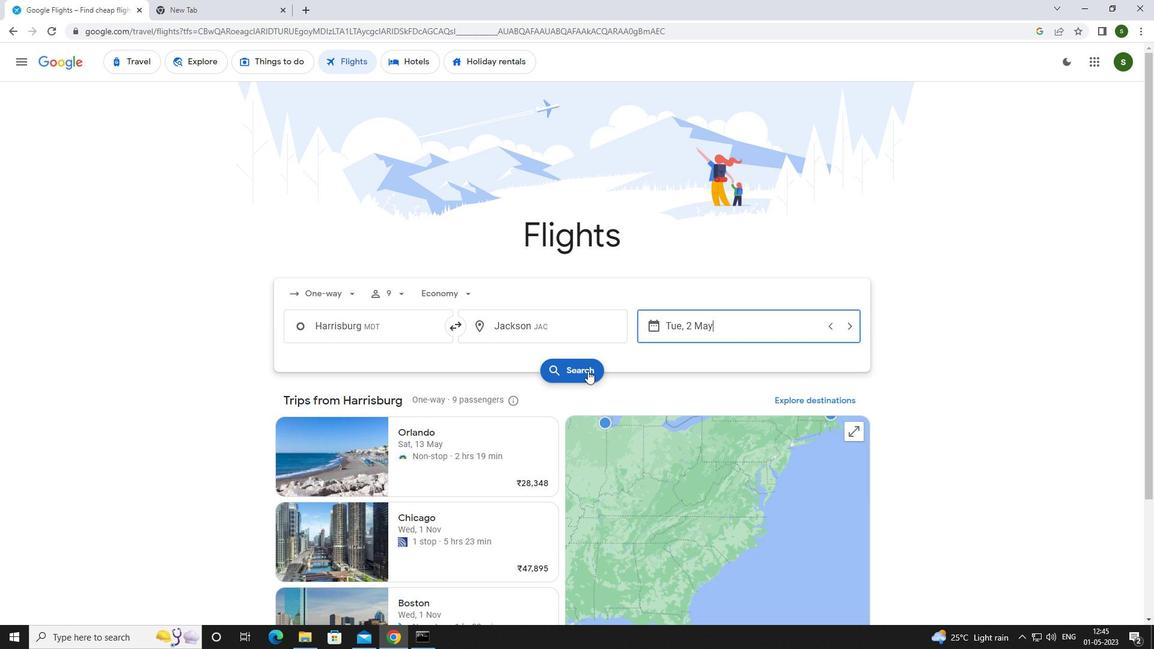 
Action: Mouse moved to (289, 170)
Screenshot: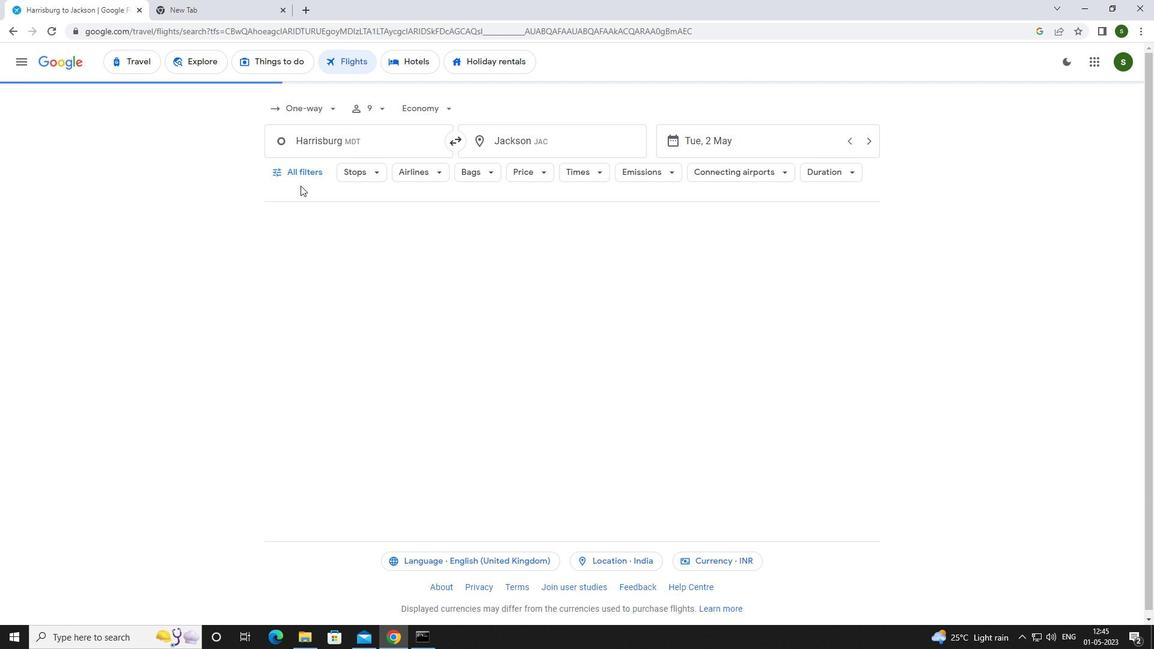 
Action: Mouse pressed left at (289, 170)
Screenshot: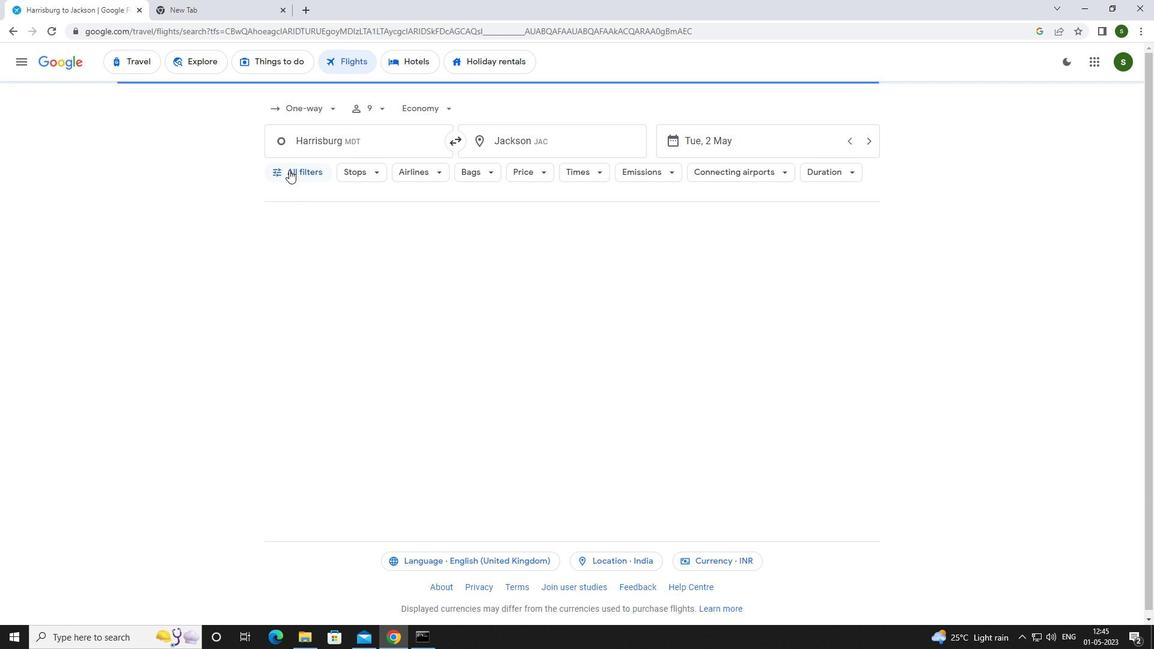 
Action: Mouse moved to (447, 427)
Screenshot: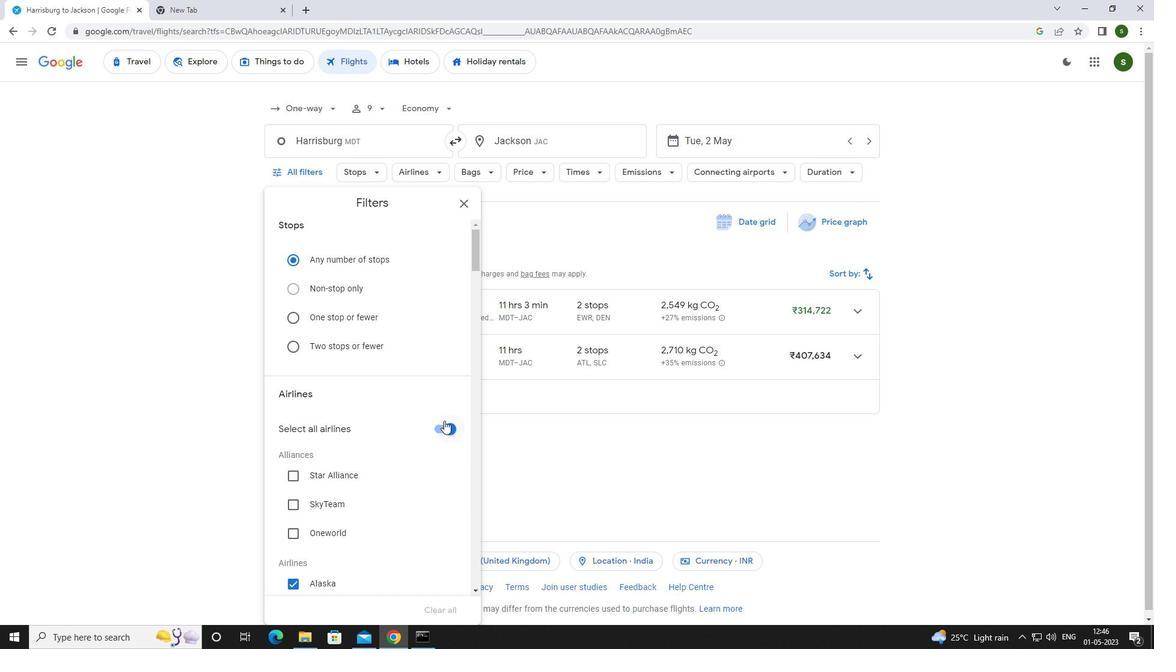 
Action: Mouse pressed left at (447, 427)
Screenshot: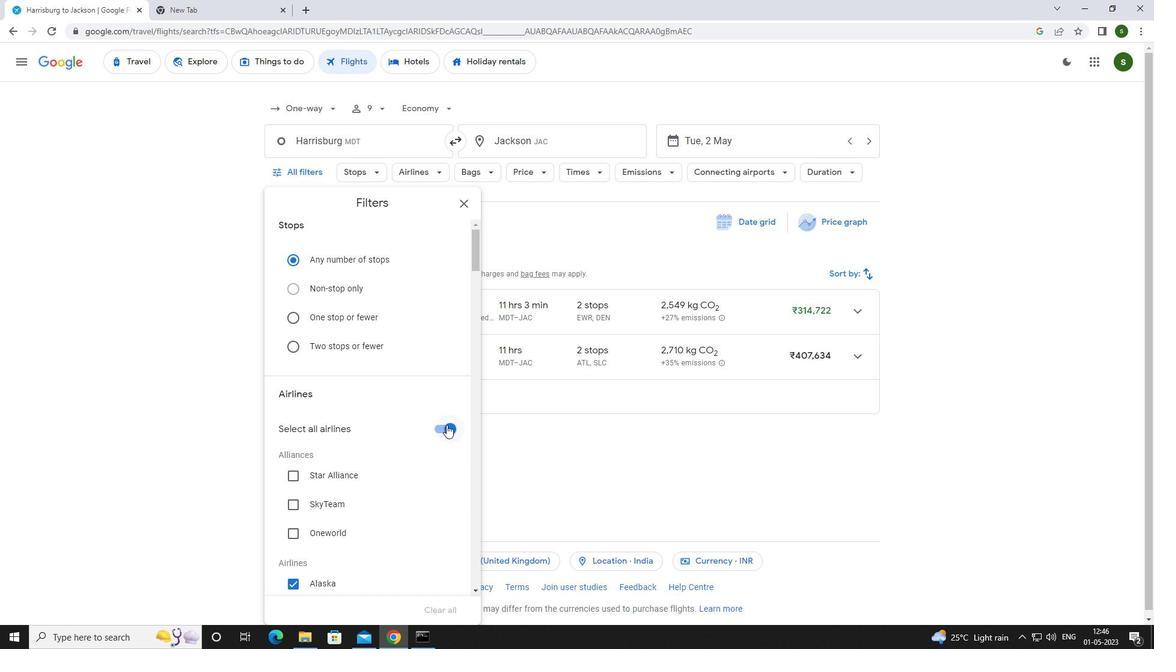 
Action: Mouse moved to (398, 343)
Screenshot: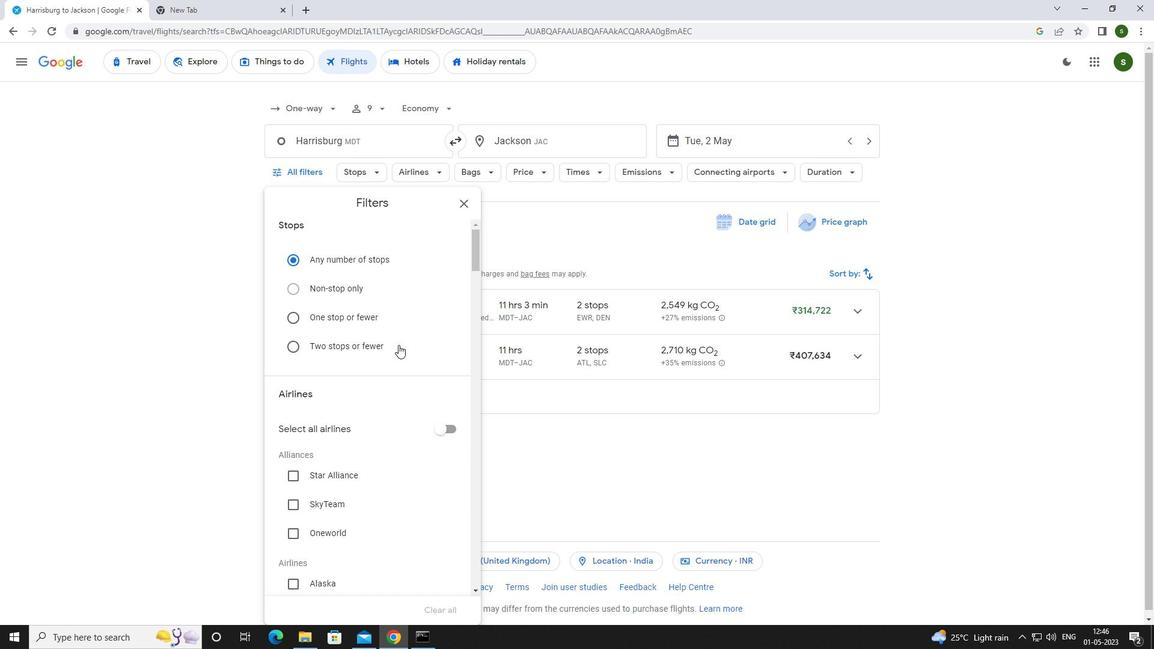 
Action: Mouse scrolled (398, 342) with delta (0, 0)
Screenshot: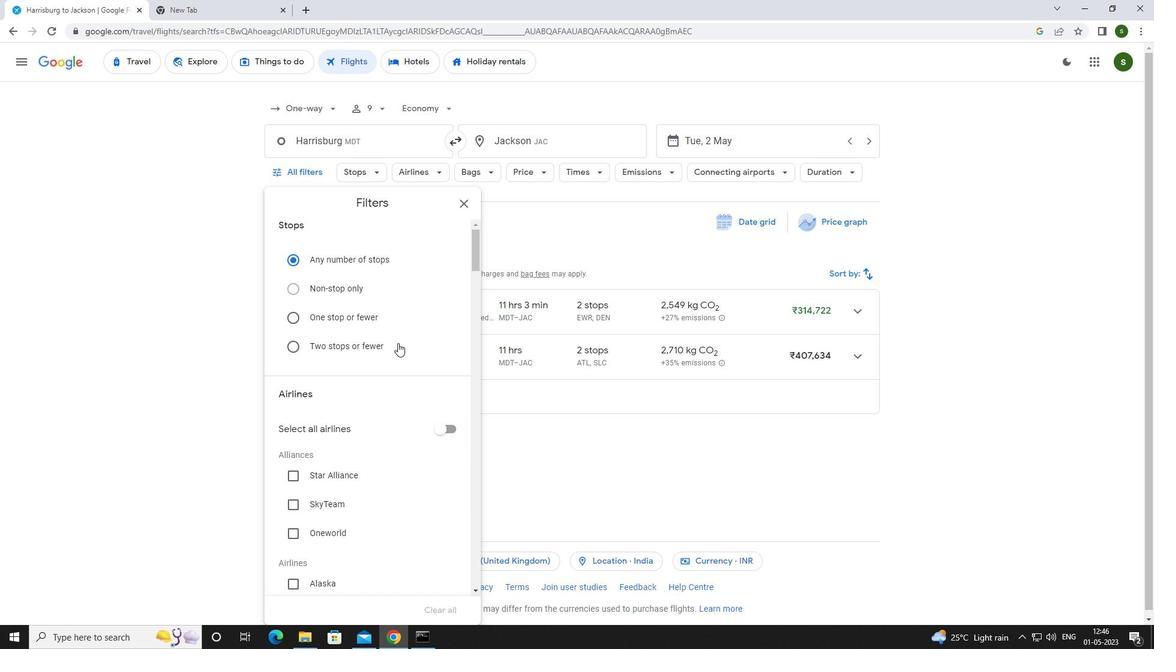 
Action: Mouse scrolled (398, 342) with delta (0, 0)
Screenshot: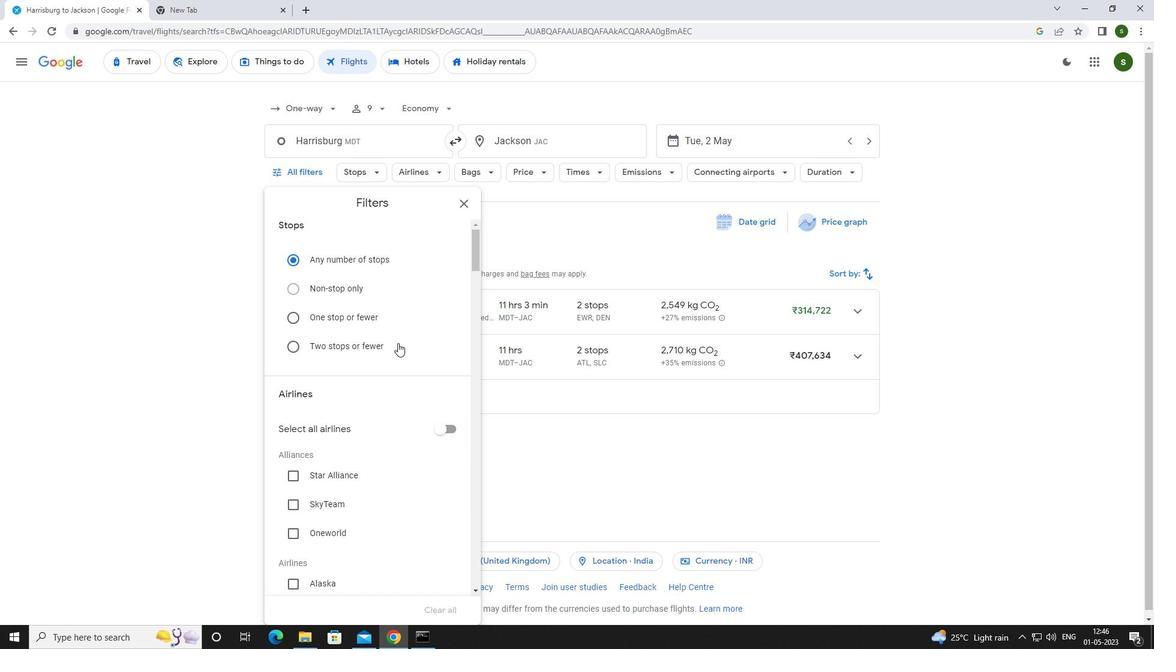 
Action: Mouse scrolled (398, 342) with delta (0, 0)
Screenshot: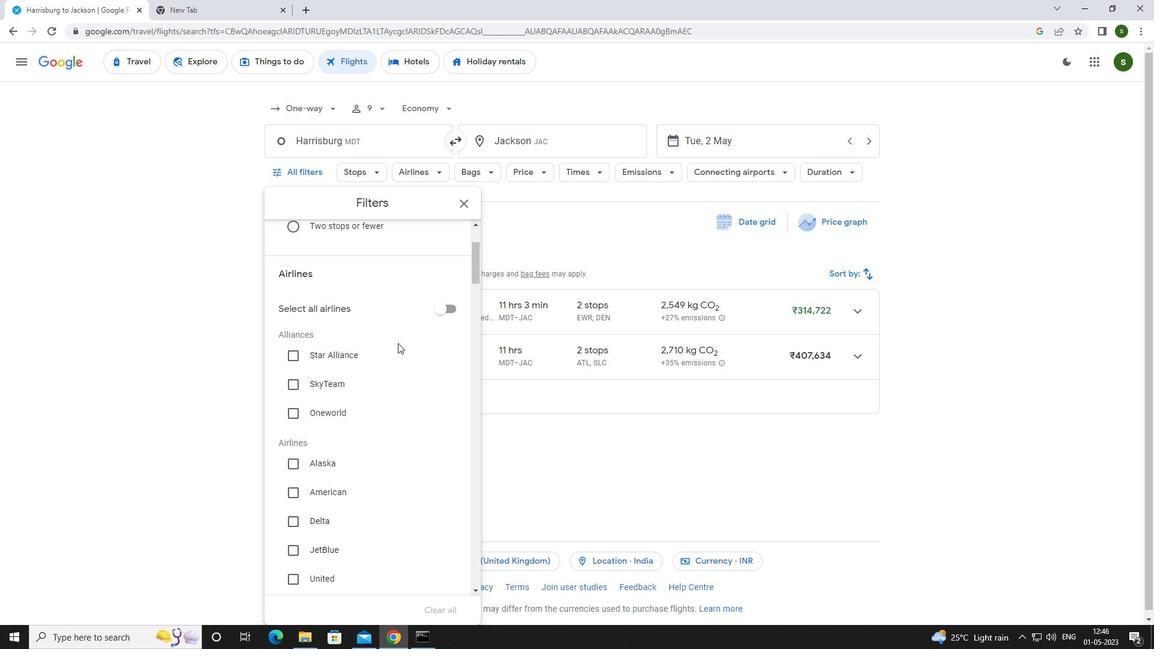
Action: Mouse scrolled (398, 342) with delta (0, 0)
Screenshot: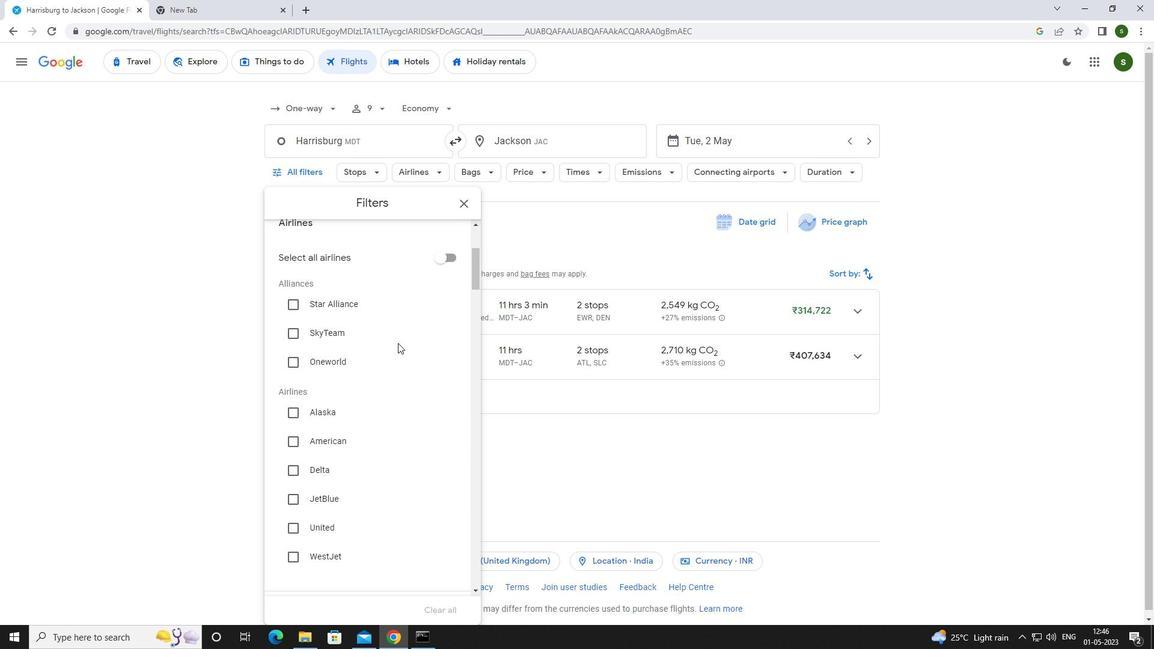 
Action: Mouse moved to (396, 344)
Screenshot: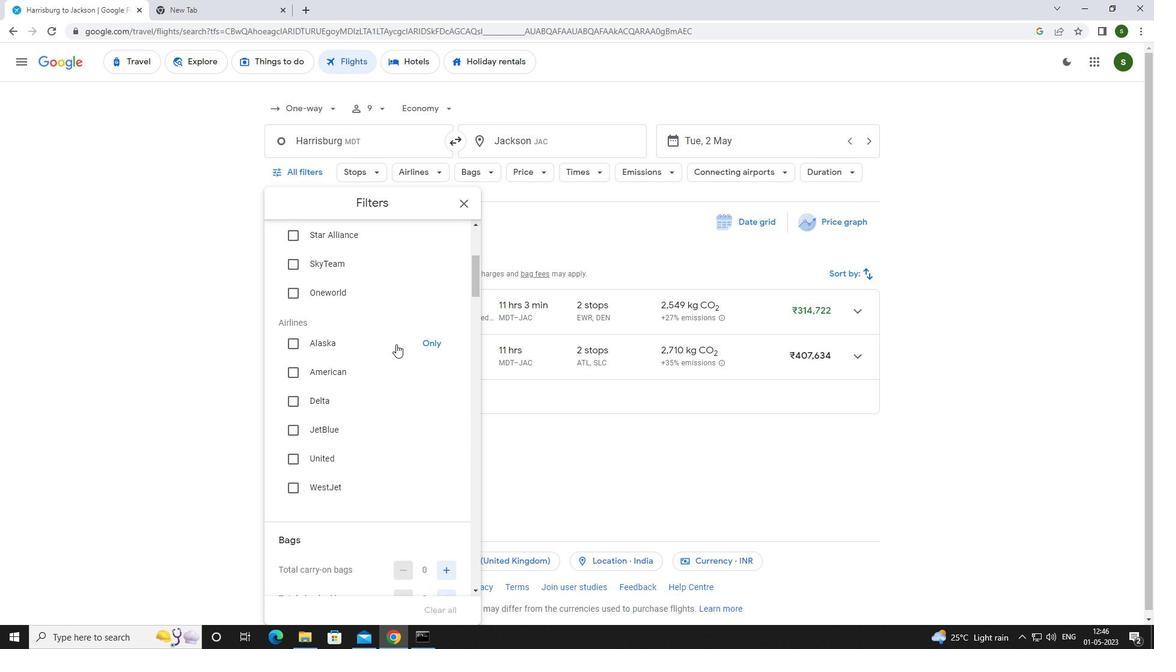 
Action: Mouse scrolled (396, 344) with delta (0, 0)
Screenshot: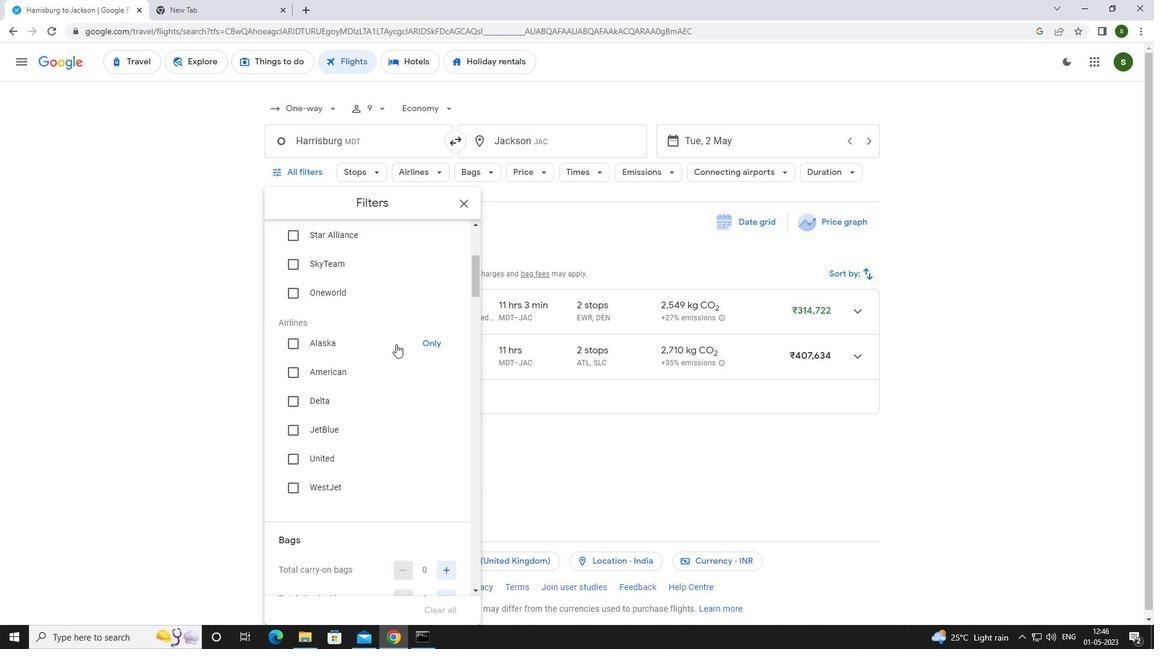 
Action: Mouse scrolled (396, 344) with delta (0, 0)
Screenshot: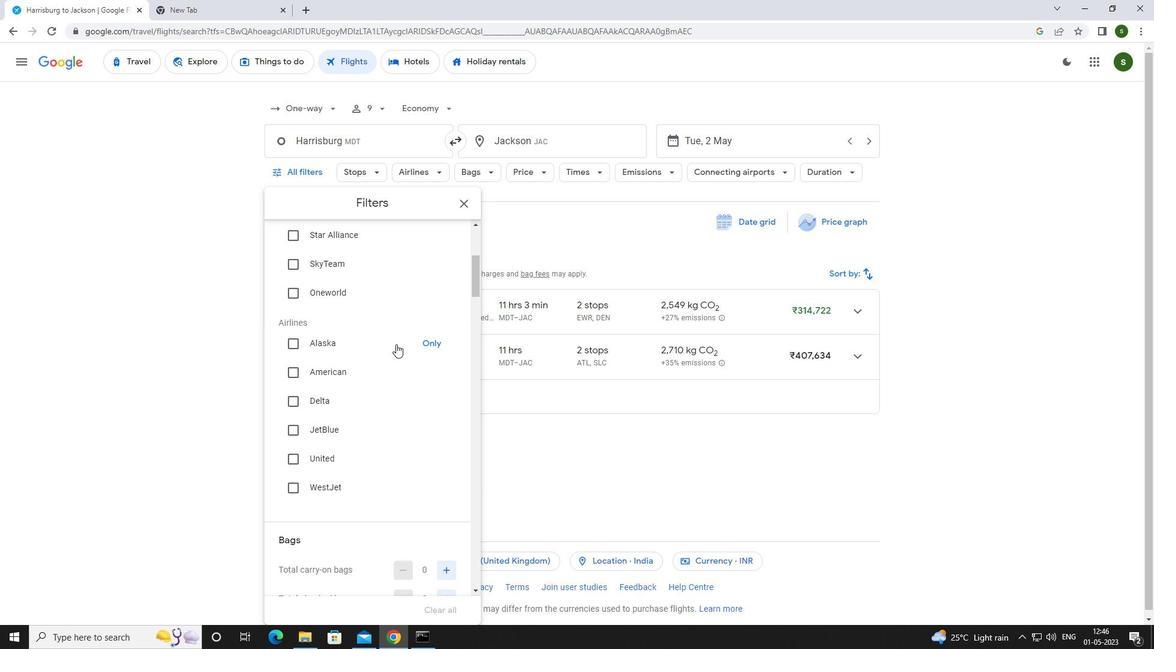 
Action: Mouse moved to (444, 448)
Screenshot: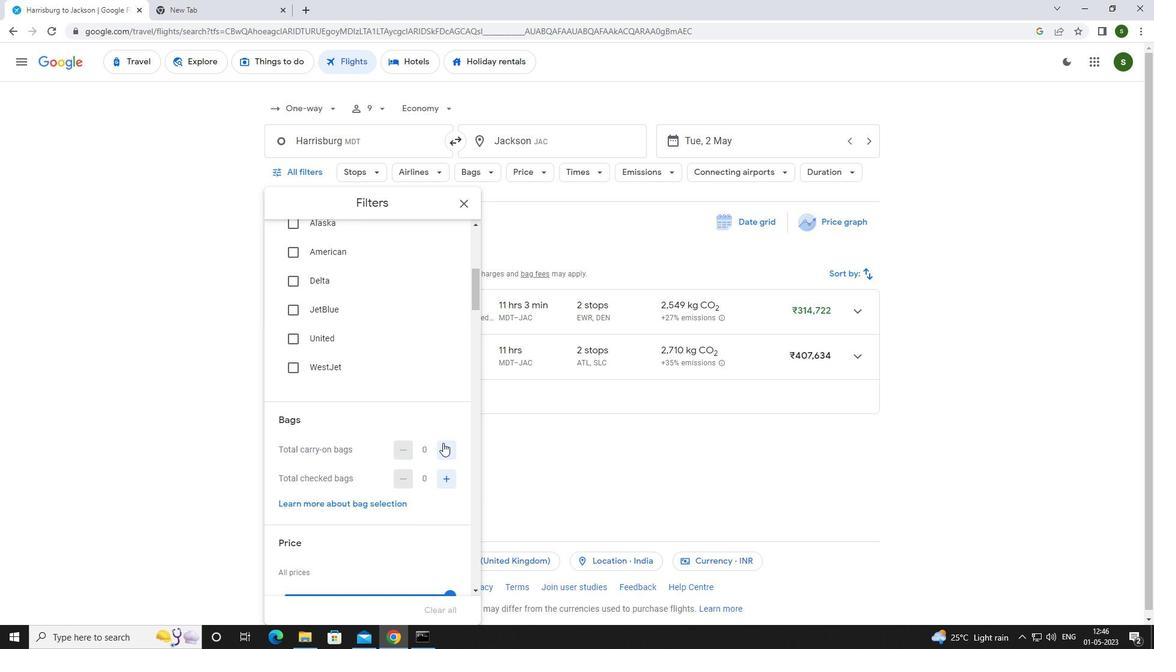 
Action: Mouse pressed left at (444, 448)
Screenshot: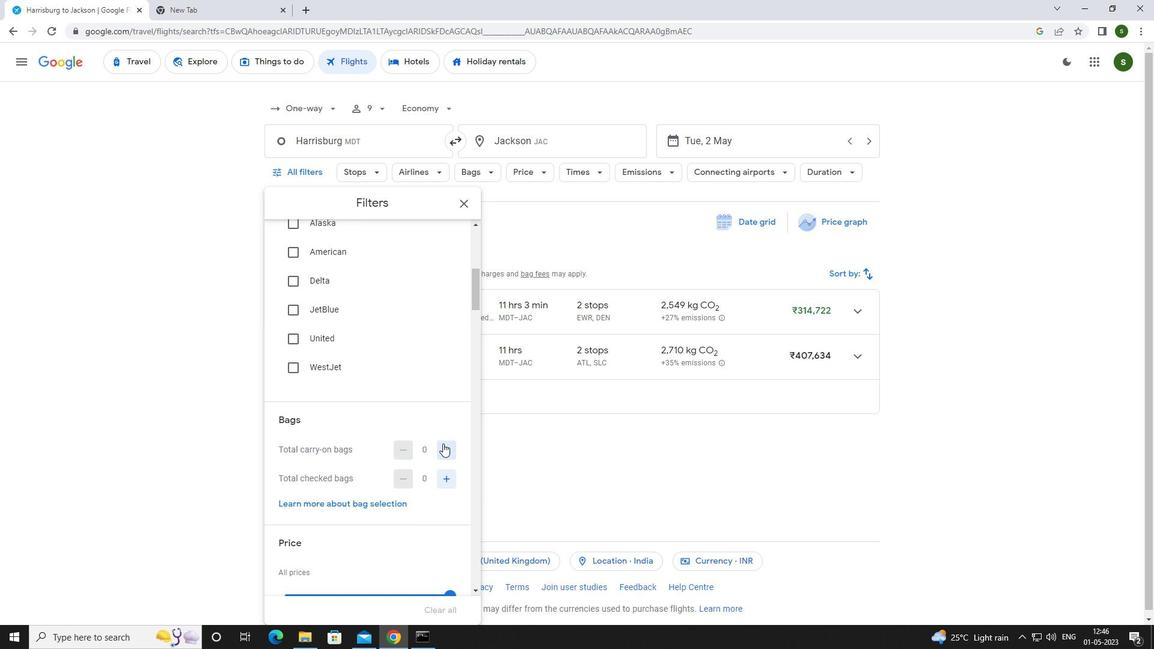 
Action: Mouse pressed left at (444, 448)
Screenshot: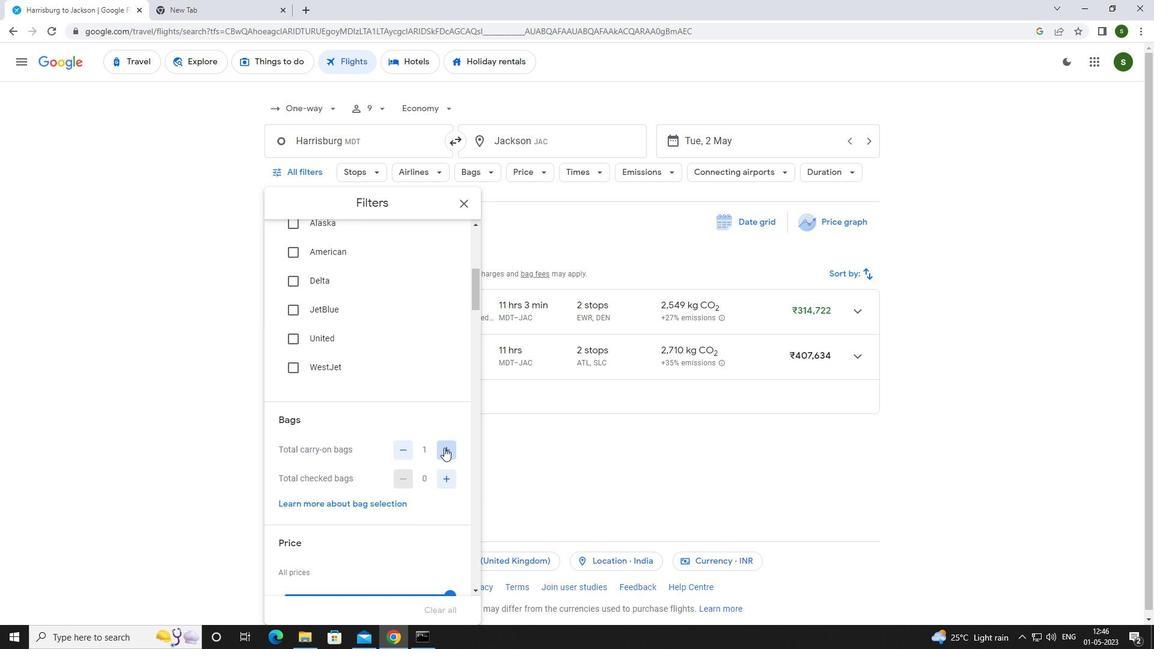 
Action: Mouse moved to (424, 384)
Screenshot: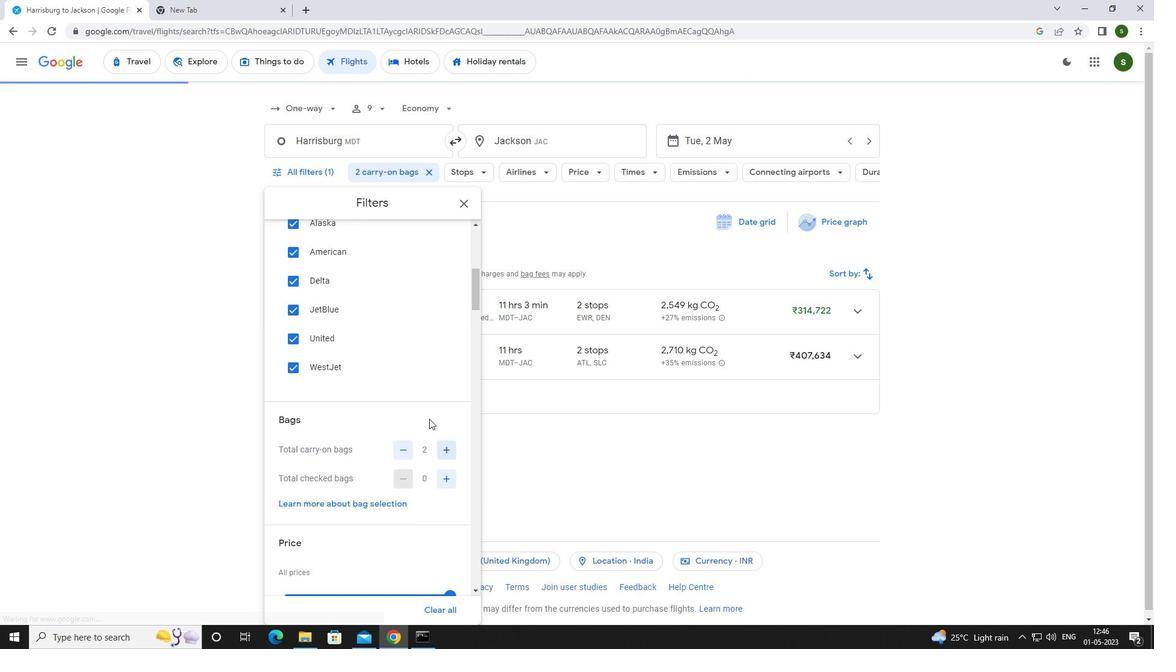 
Action: Mouse scrolled (424, 384) with delta (0, 0)
Screenshot: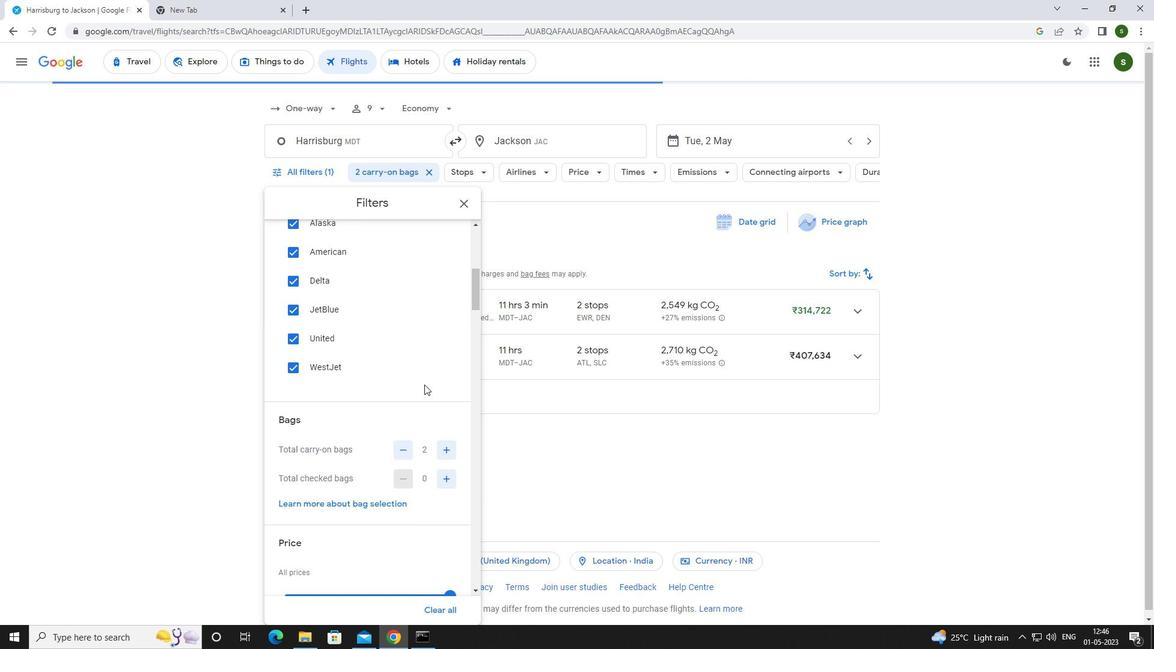 
Action: Mouse scrolled (424, 384) with delta (0, 0)
Screenshot: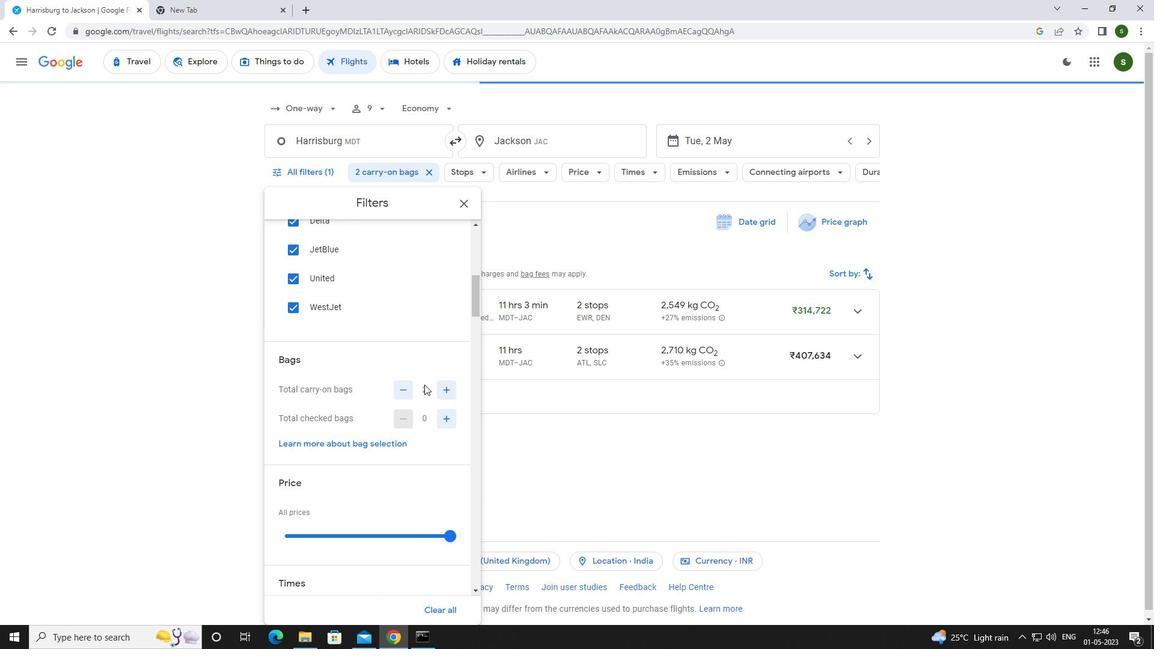 
Action: Mouse scrolled (424, 384) with delta (0, 0)
Screenshot: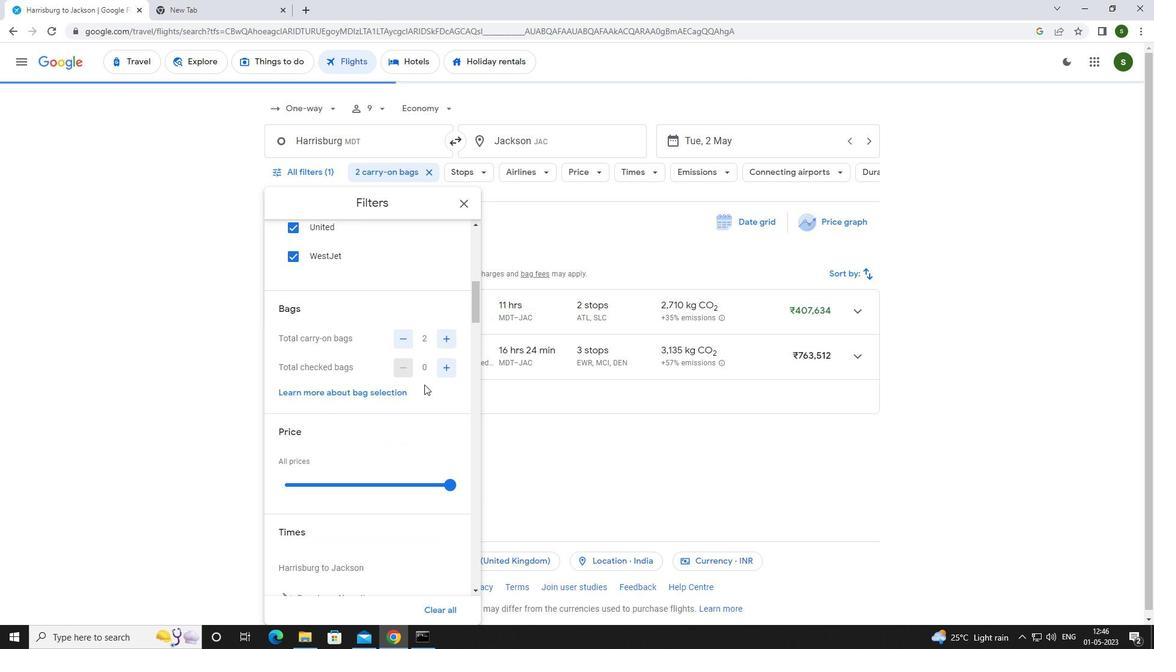 
Action: Mouse moved to (445, 414)
Screenshot: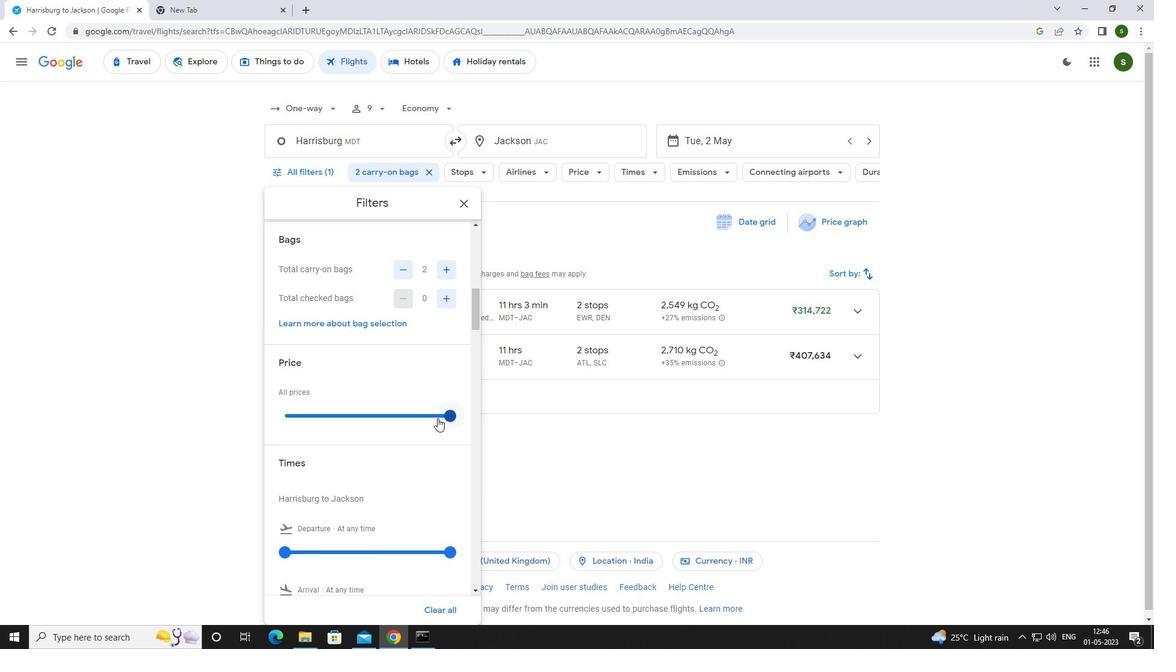 
Action: Mouse pressed left at (445, 414)
Screenshot: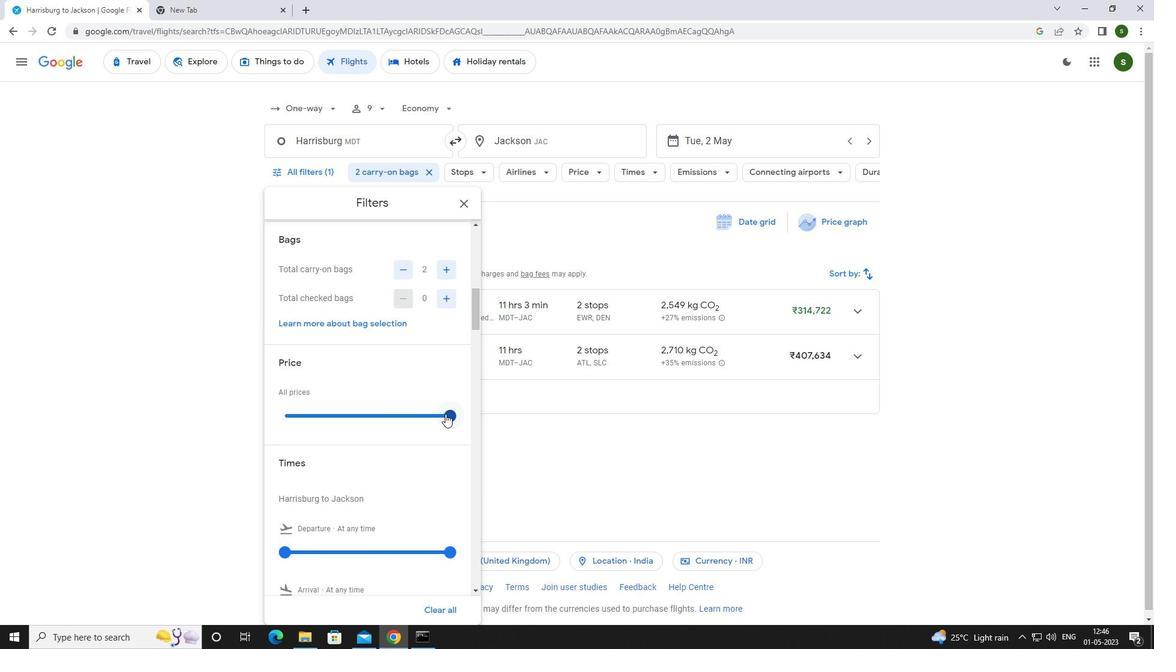 
Action: Mouse moved to (370, 426)
Screenshot: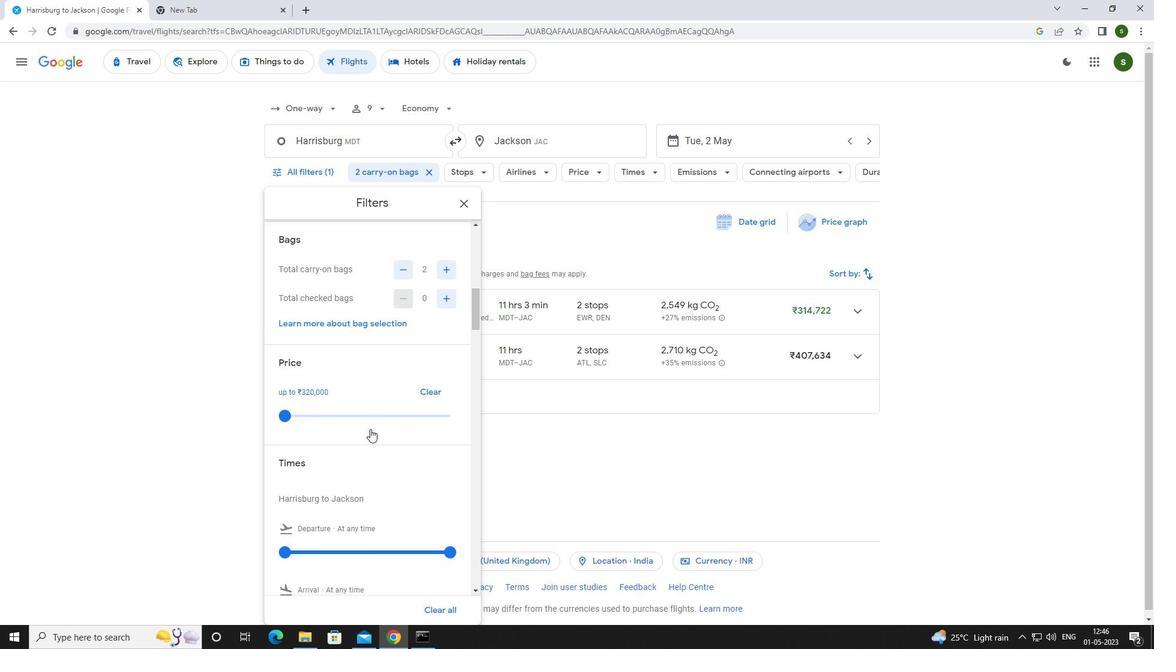 
Action: Mouse scrolled (370, 425) with delta (0, 0)
Screenshot: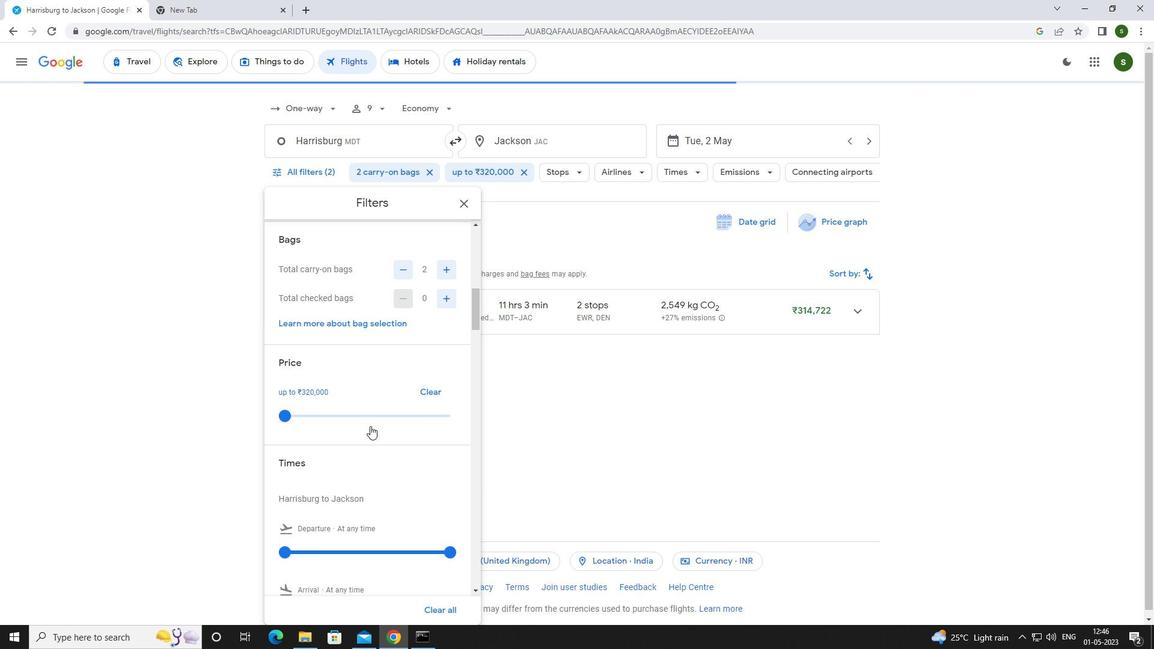 
Action: Mouse scrolled (370, 425) with delta (0, 0)
Screenshot: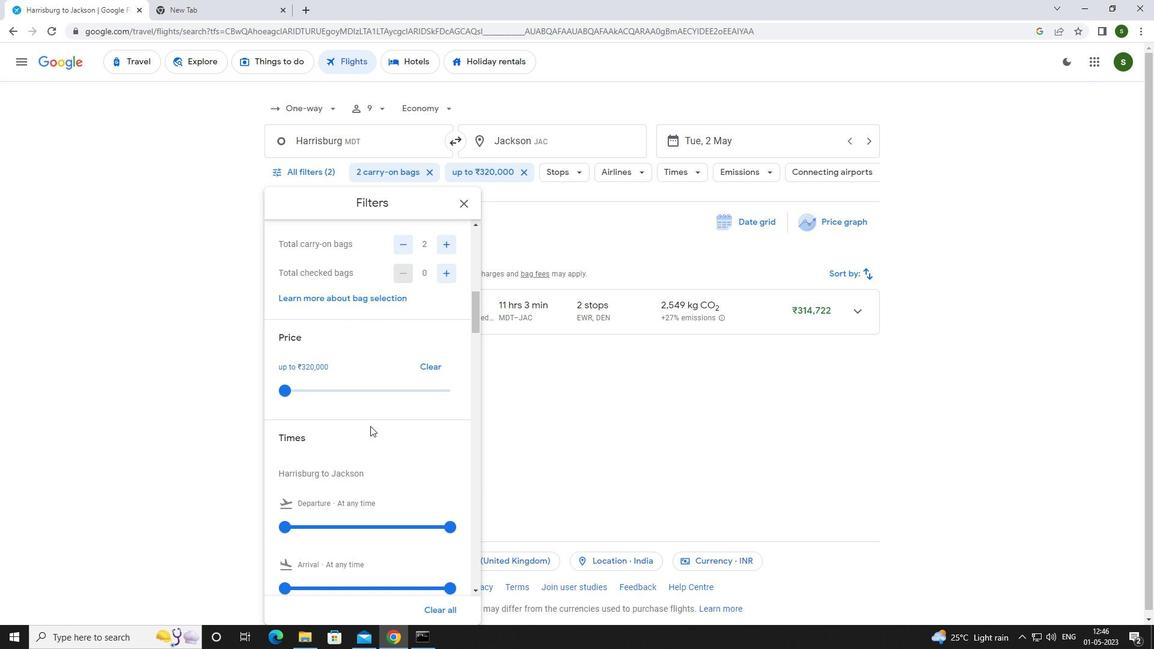 
Action: Mouse moved to (280, 429)
Screenshot: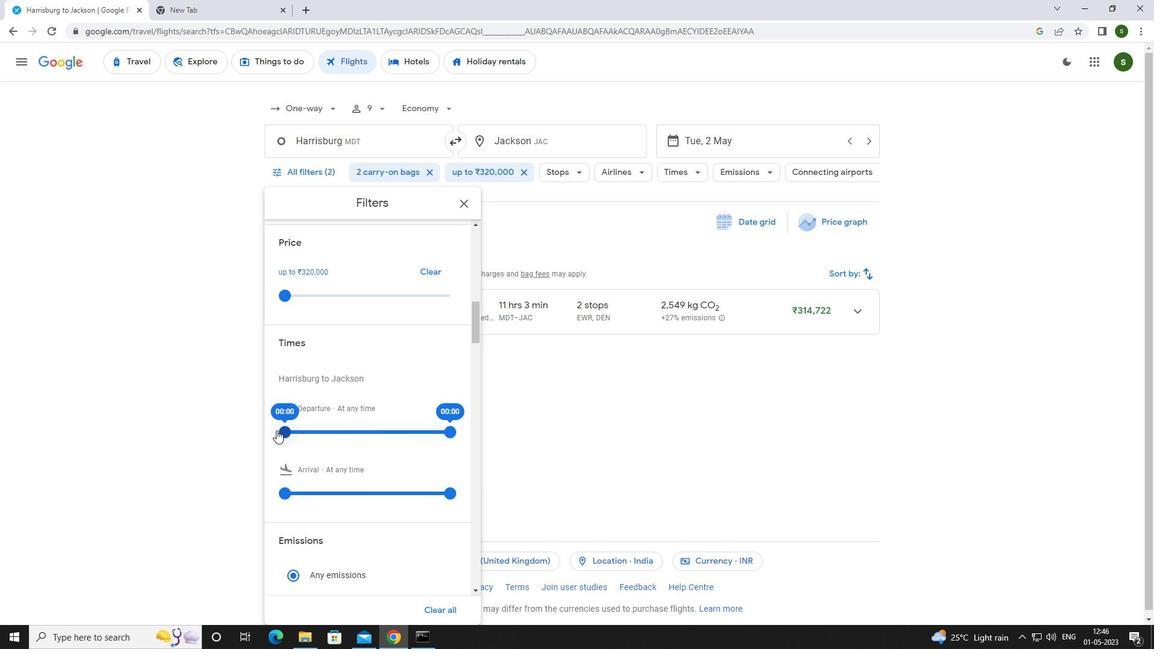 
Action: Mouse pressed left at (280, 429)
Screenshot: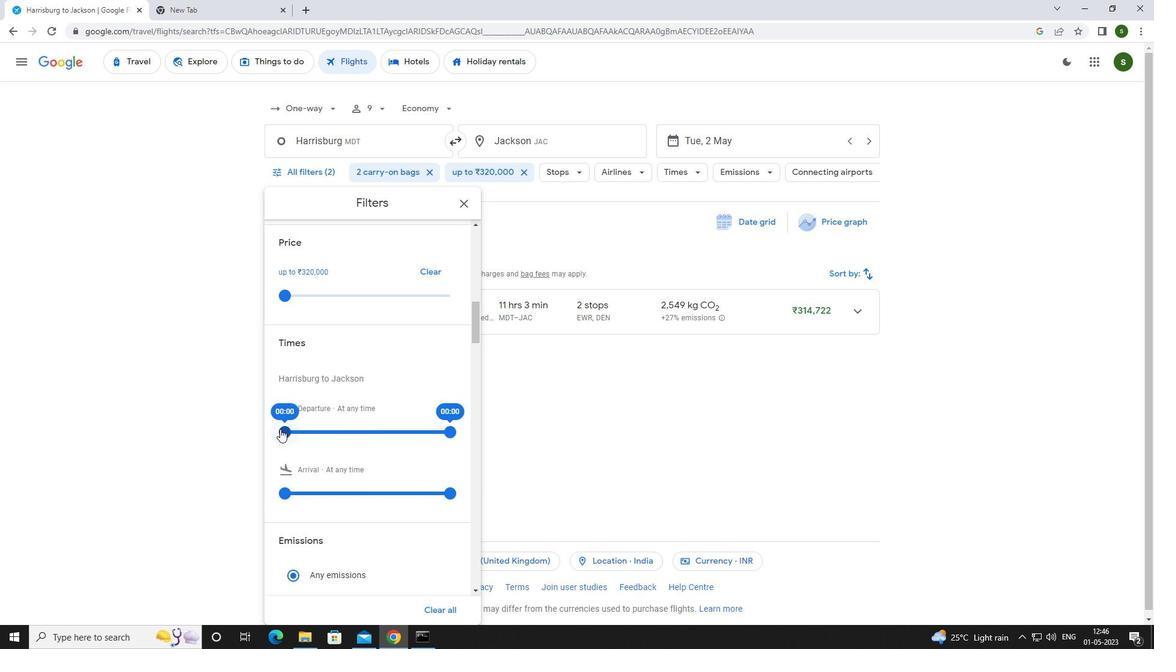 
Action: Mouse moved to (645, 415)
Screenshot: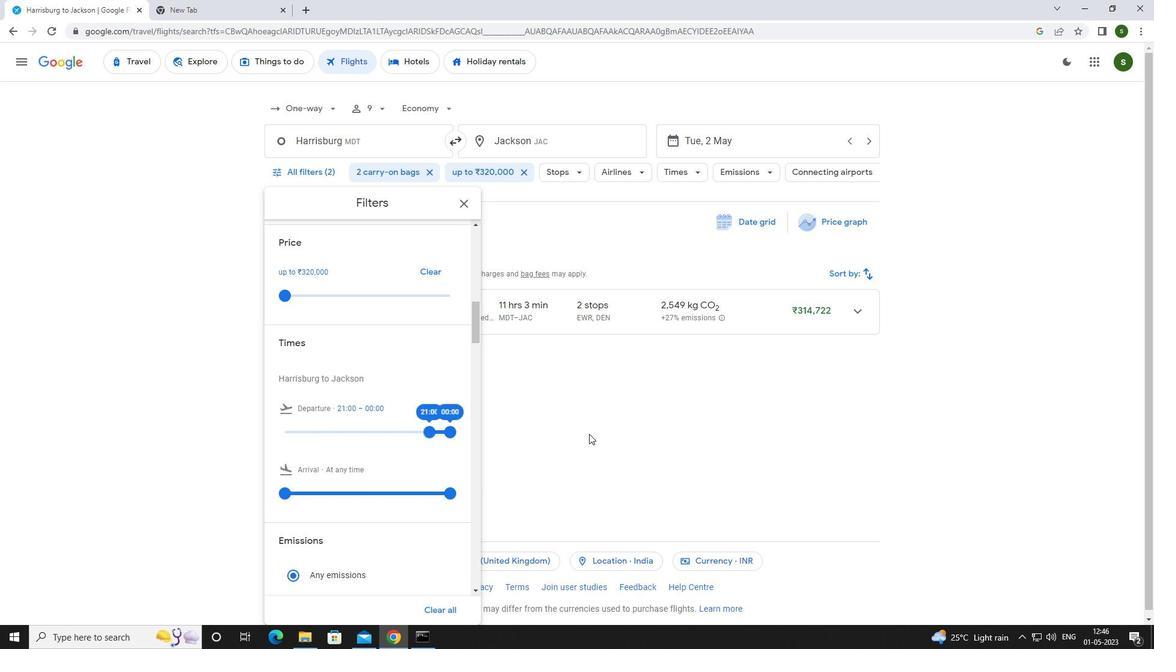 
Action: Mouse pressed left at (645, 415)
Screenshot: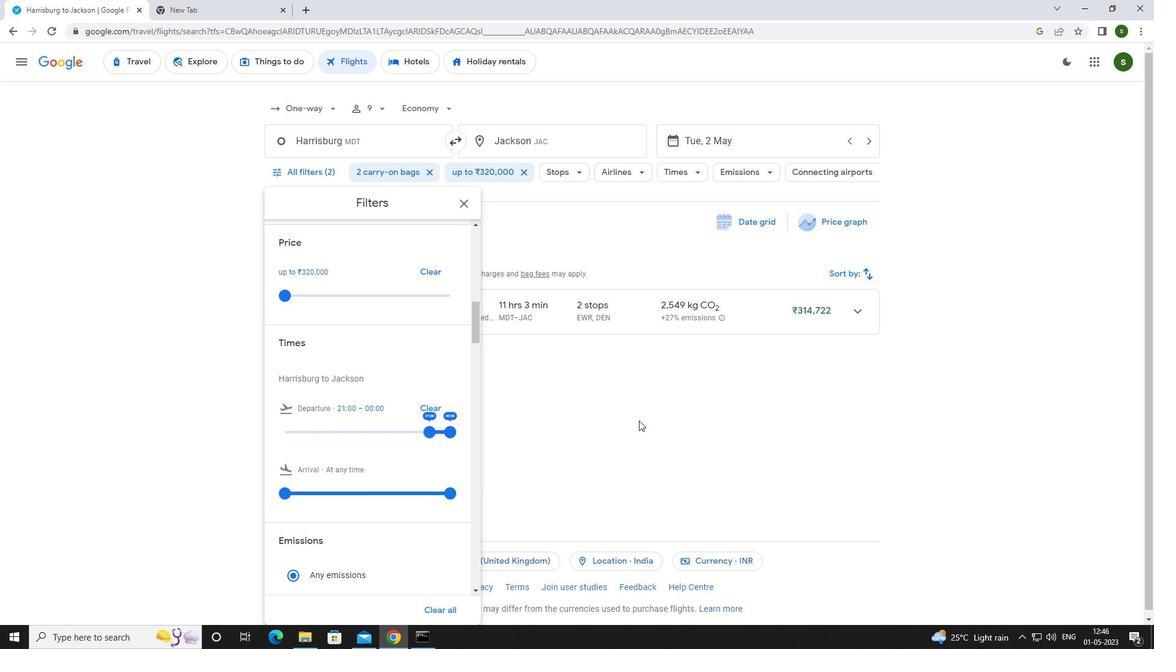 
Action: Mouse moved to (646, 414)
Screenshot: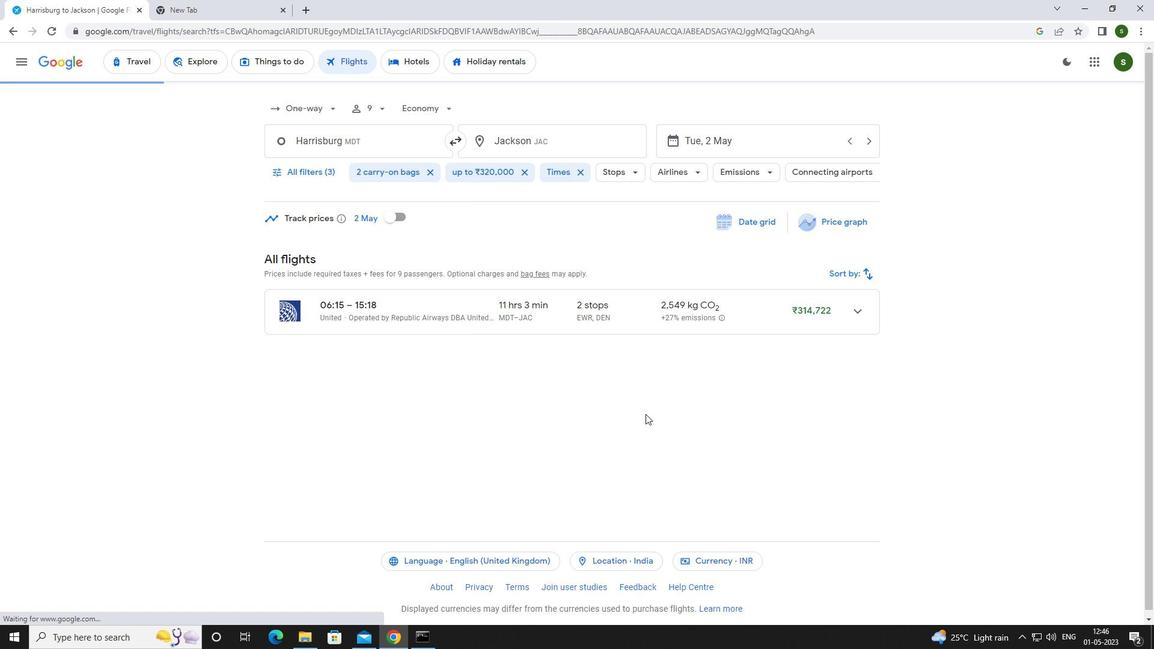 
